 Task: Research Airbnb options in San Antonio, Paraguay from 4th December, 2023 to 10th December, 2023 for 8 adults.4 bedrooms having 8 beds and 4 bathrooms. Property type can be house. Amenities needed are: wifi, TV, free parkinig on premises, gym, breakfast. Look for 4 properties as per requirement.
Action: Mouse moved to (440, 61)
Screenshot: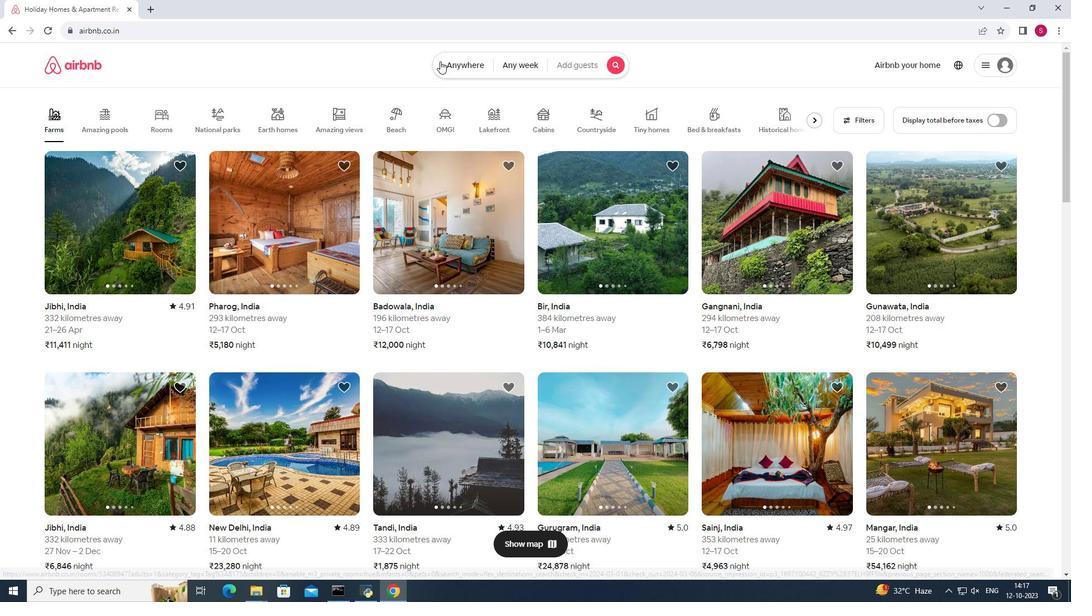 
Action: Mouse pressed left at (440, 61)
Screenshot: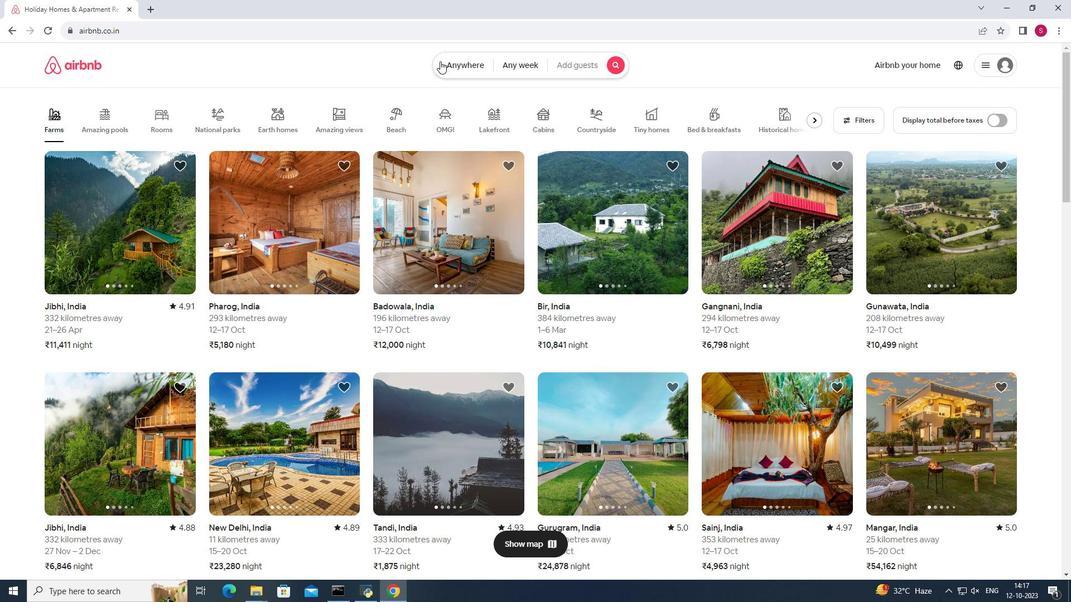 
Action: Mouse moved to (429, 101)
Screenshot: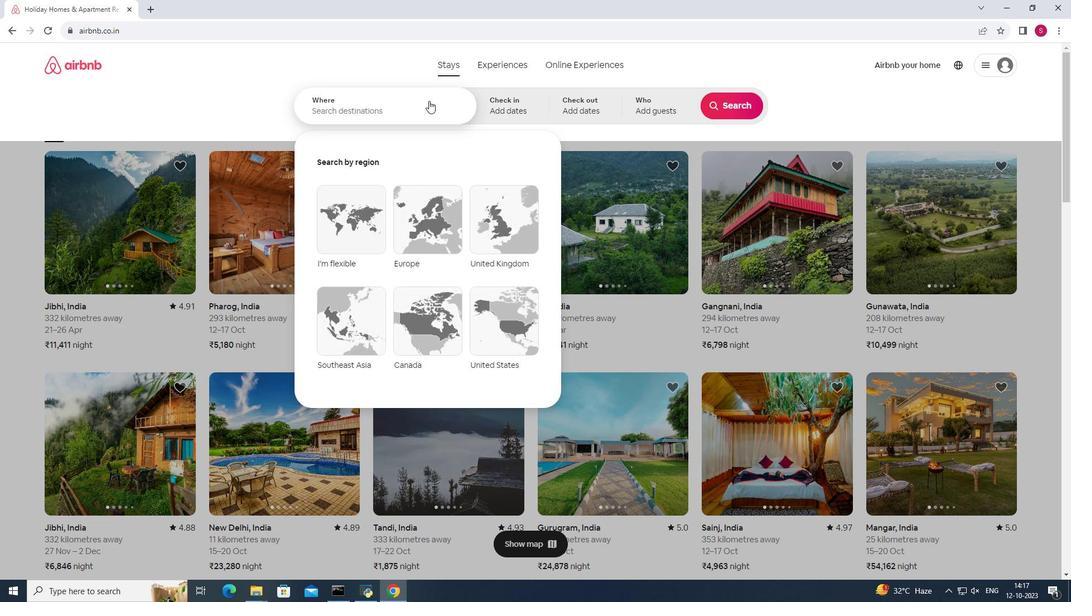 
Action: Mouse pressed left at (429, 101)
Screenshot: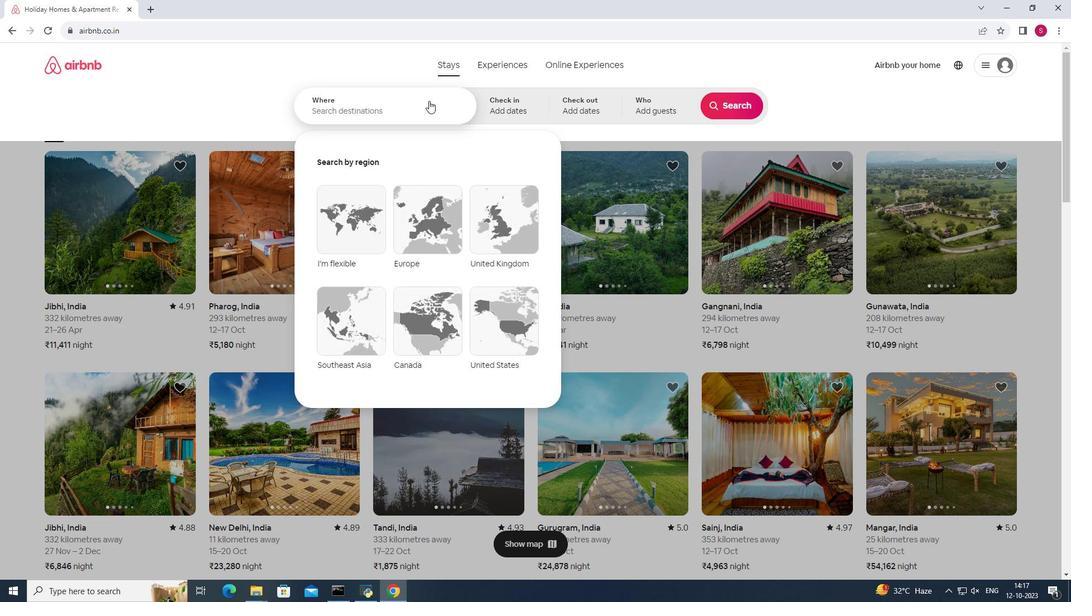 
Action: Mouse moved to (431, 102)
Screenshot: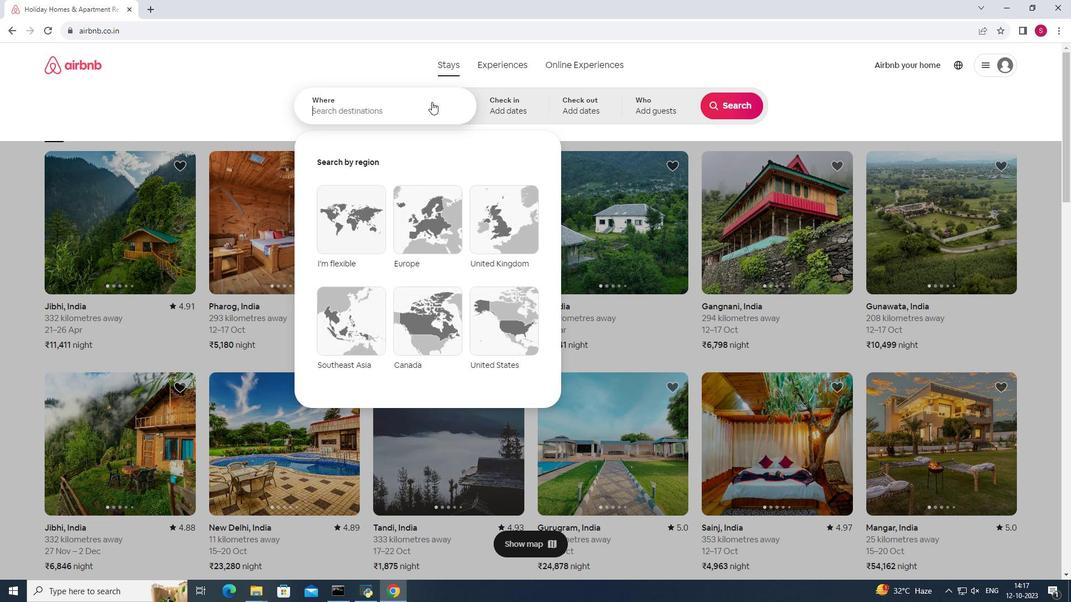 
Action: Key pressed <Key.shift><Key.shift><Key.shift>San<Key.space><Key.shift>Antonio,<Key.space><Key.shift>Paraguay
Screenshot: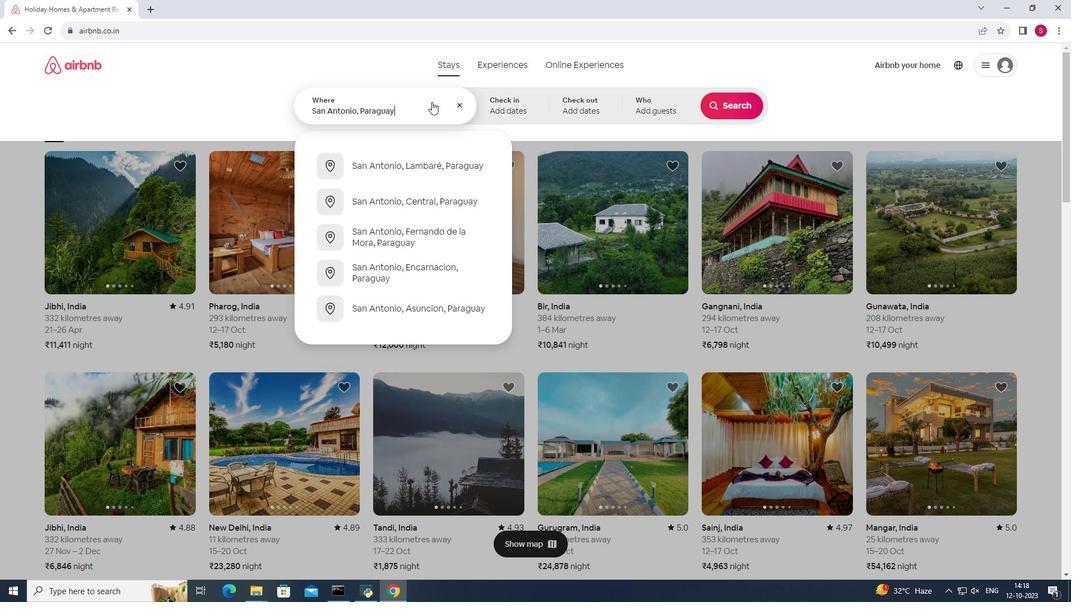 
Action: Mouse moved to (513, 100)
Screenshot: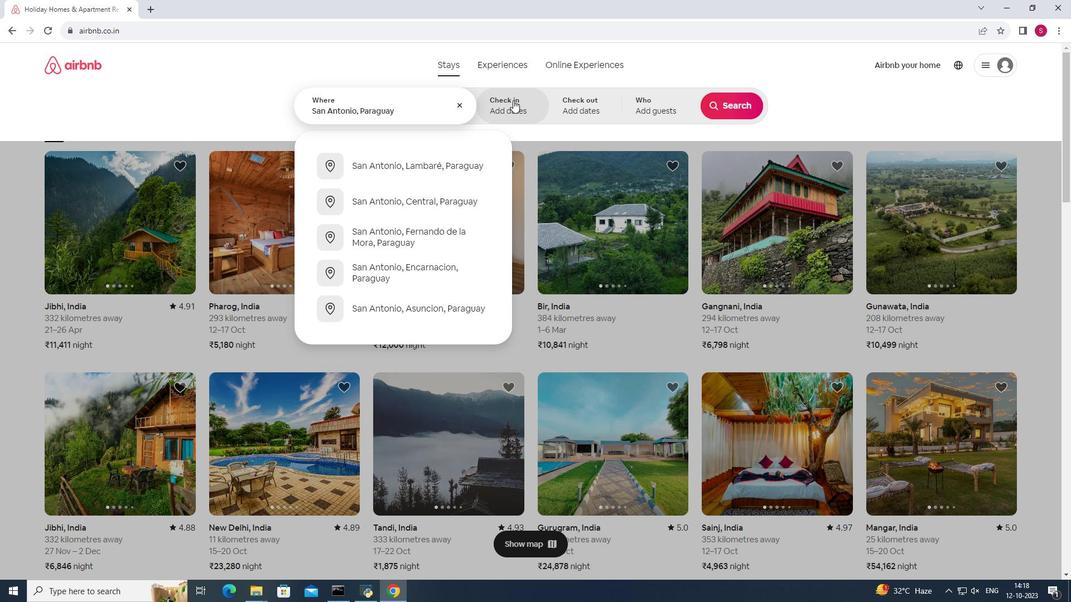 
Action: Mouse pressed left at (513, 100)
Screenshot: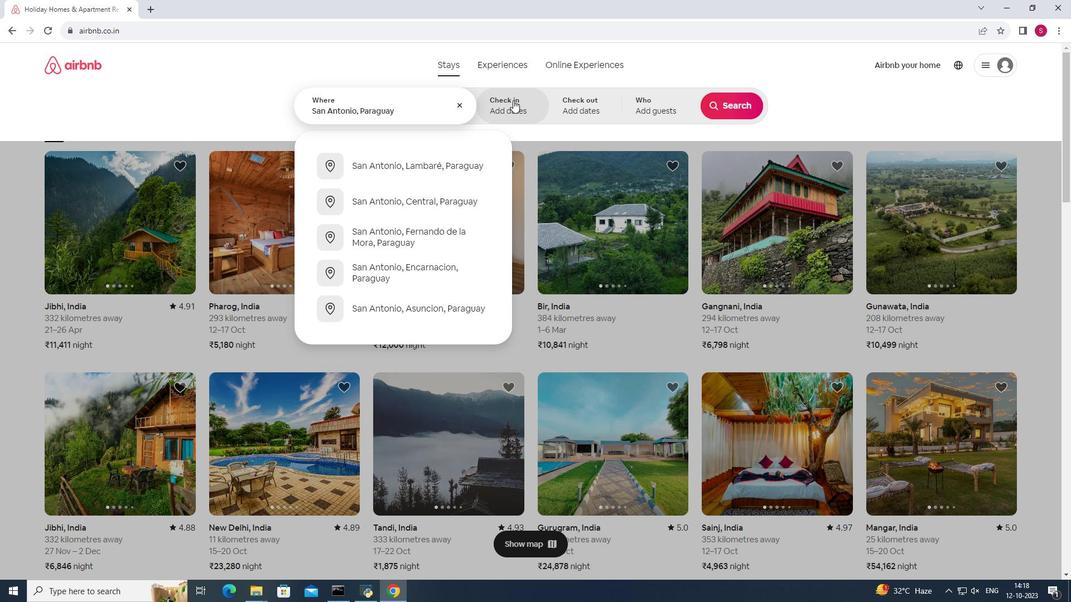 
Action: Mouse moved to (735, 198)
Screenshot: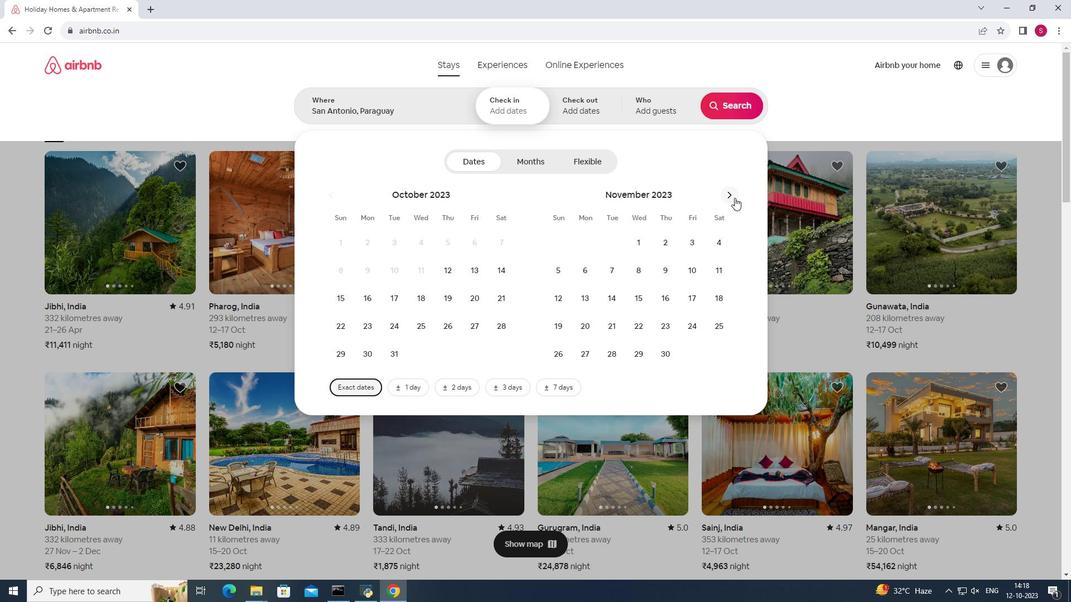 
Action: Mouse pressed left at (735, 198)
Screenshot: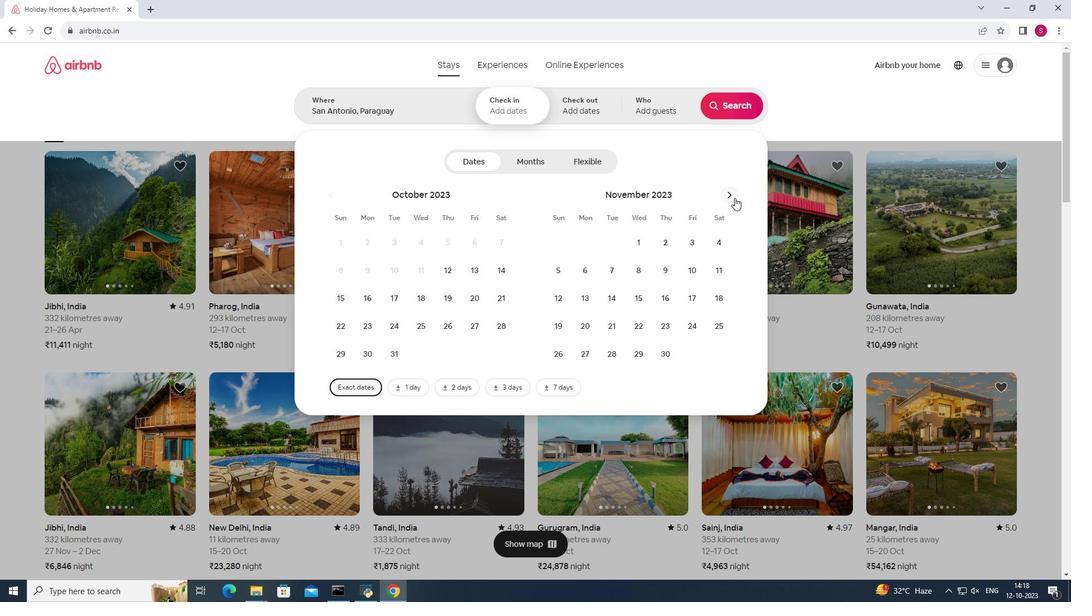 
Action: Mouse moved to (589, 277)
Screenshot: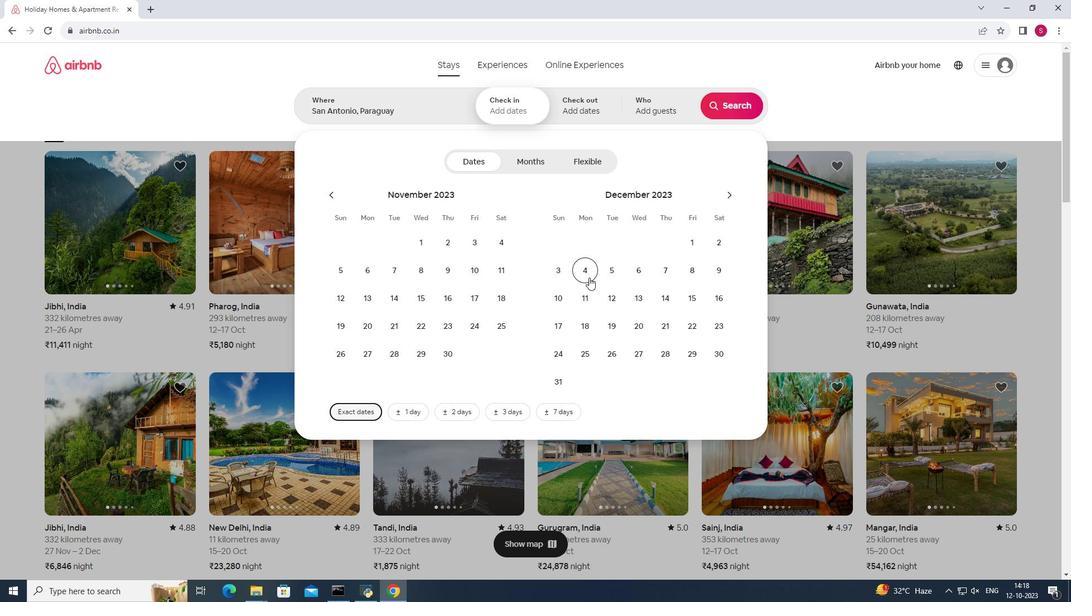 
Action: Mouse pressed left at (589, 277)
Screenshot: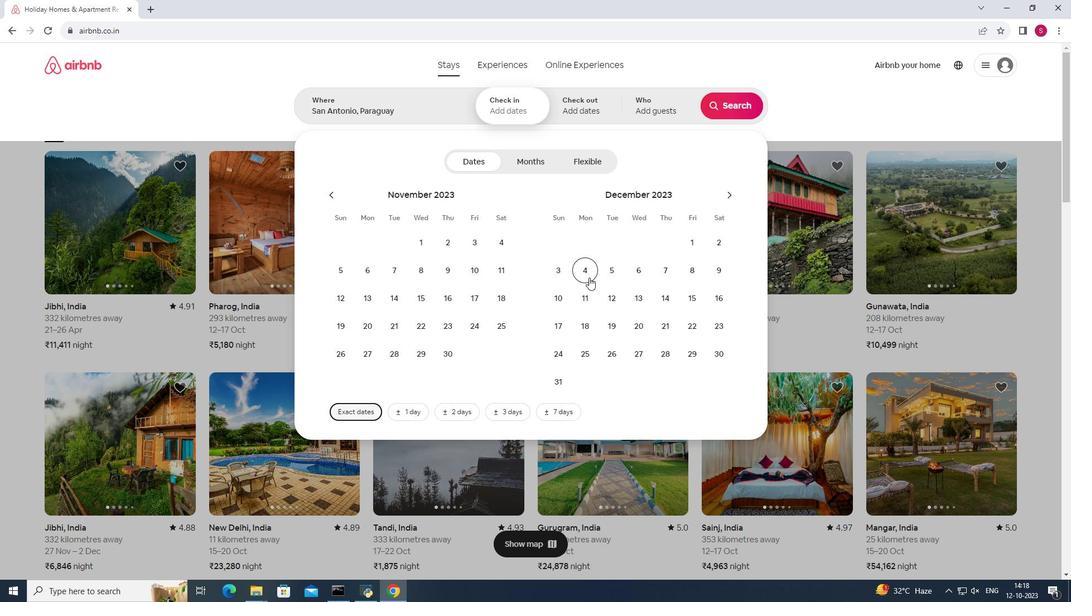 
Action: Mouse moved to (564, 305)
Screenshot: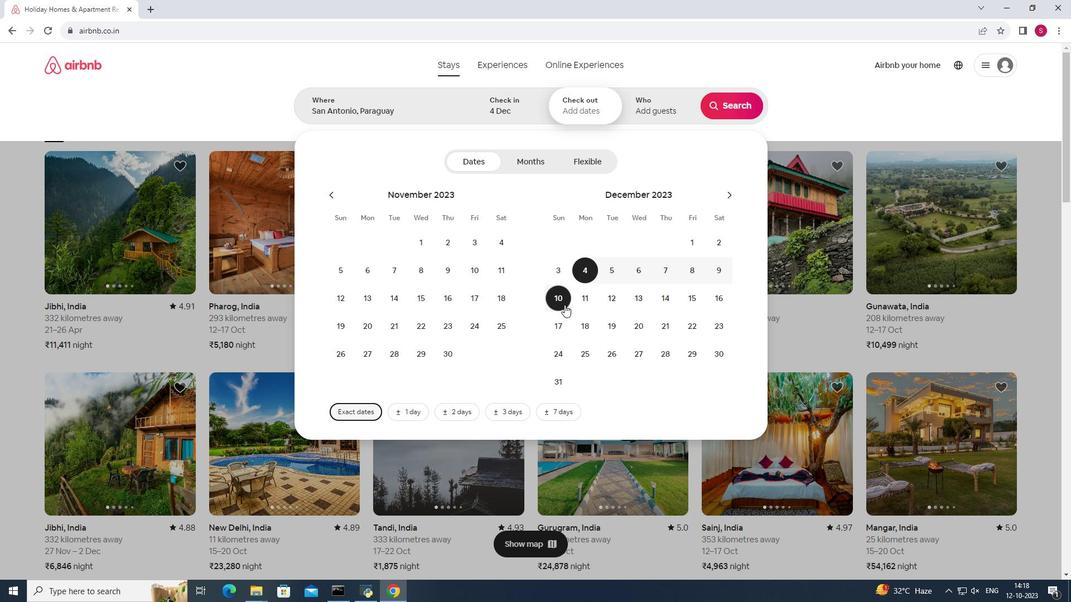 
Action: Mouse pressed left at (564, 305)
Screenshot: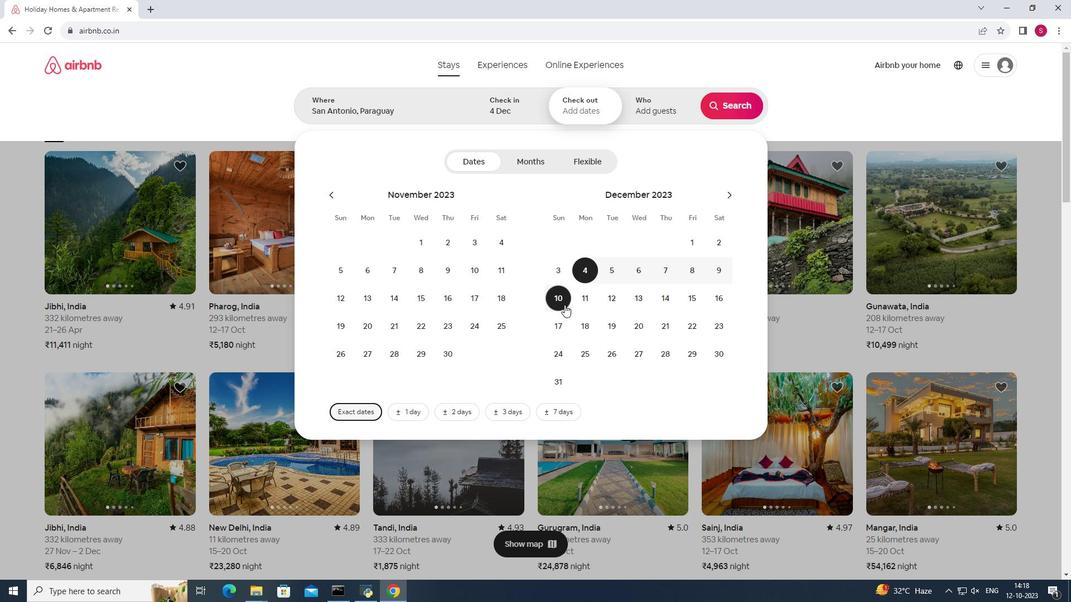 
Action: Mouse moved to (651, 102)
Screenshot: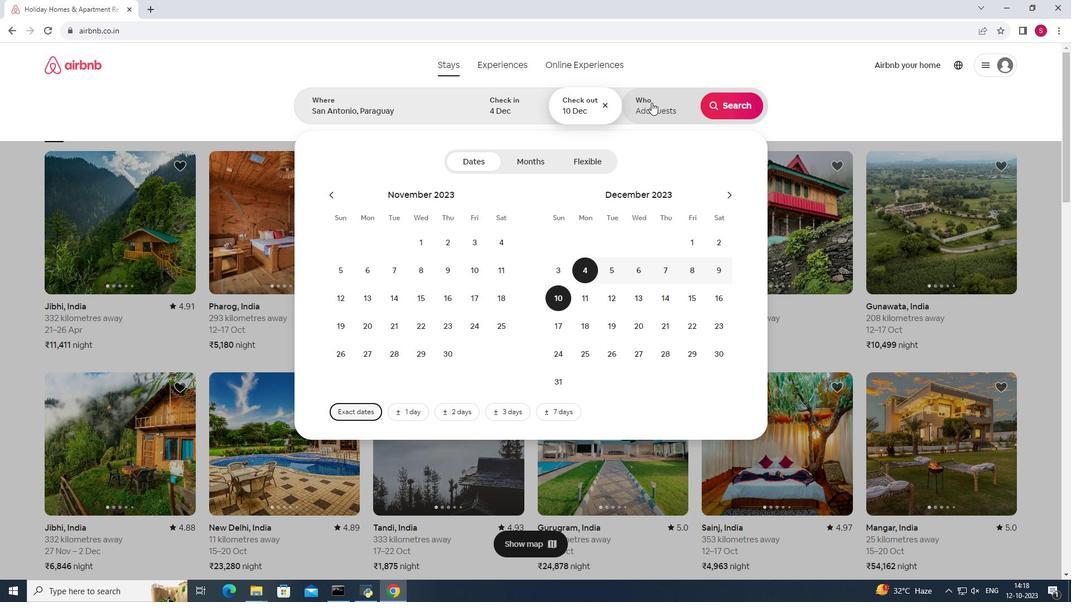 
Action: Mouse pressed left at (651, 102)
Screenshot: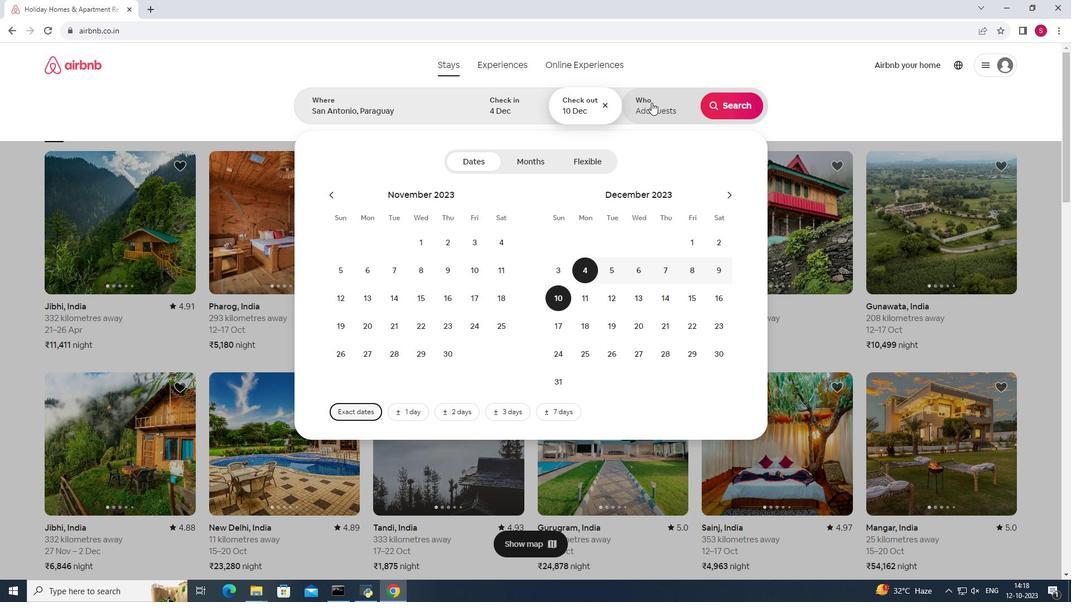 
Action: Mouse moved to (736, 164)
Screenshot: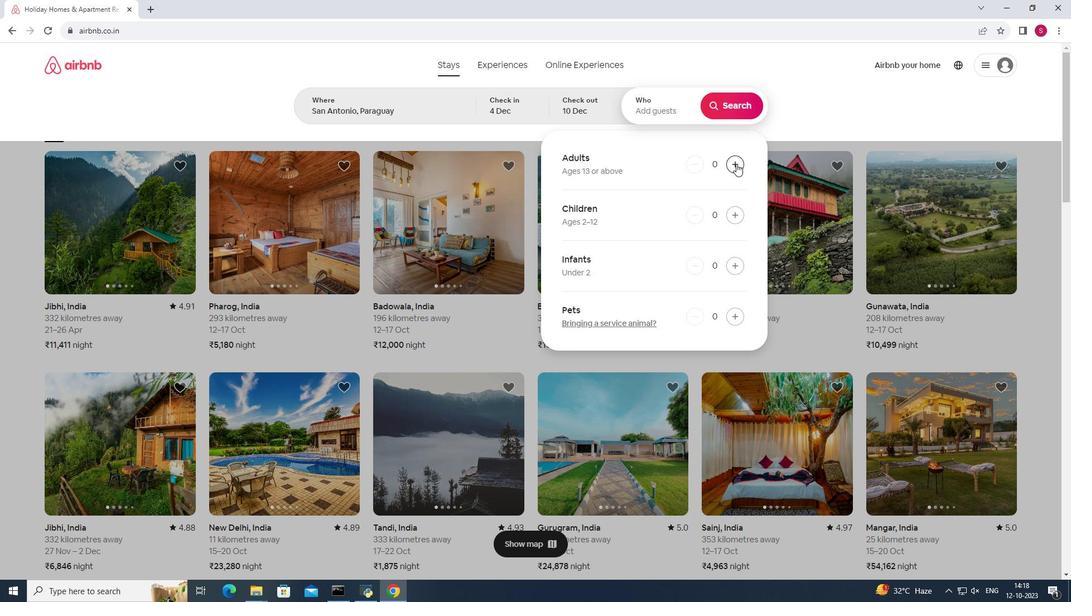 
Action: Mouse pressed left at (736, 164)
Screenshot: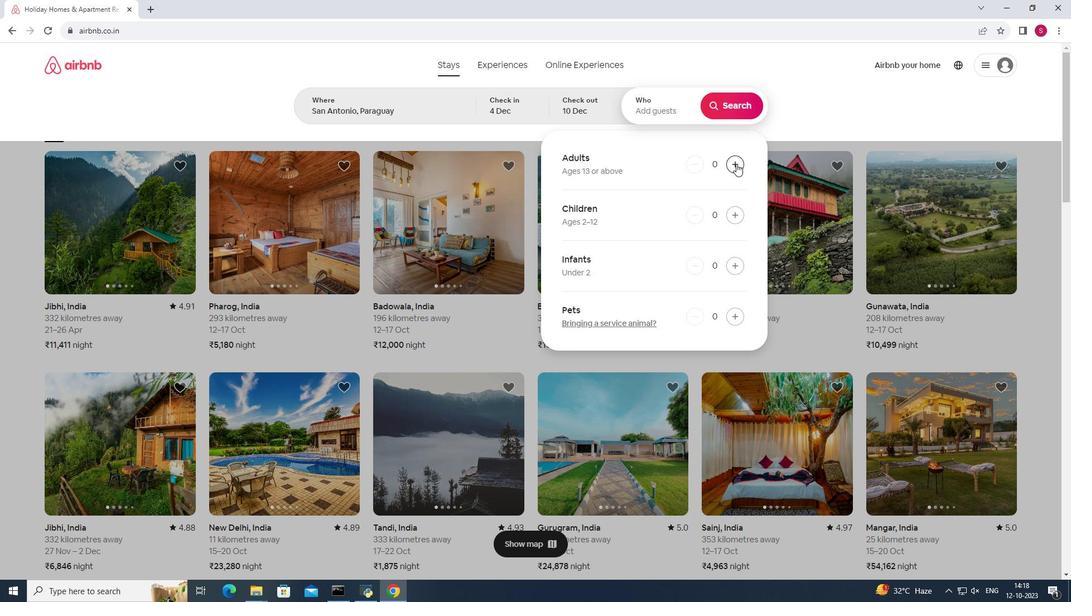 
Action: Mouse pressed left at (736, 164)
Screenshot: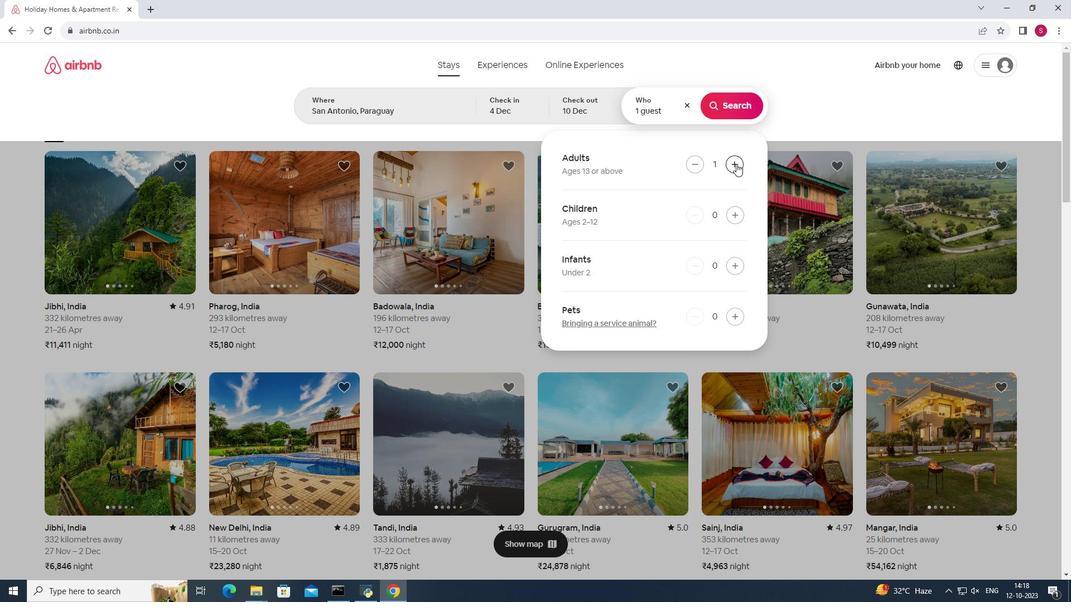
Action: Mouse pressed left at (736, 164)
Screenshot: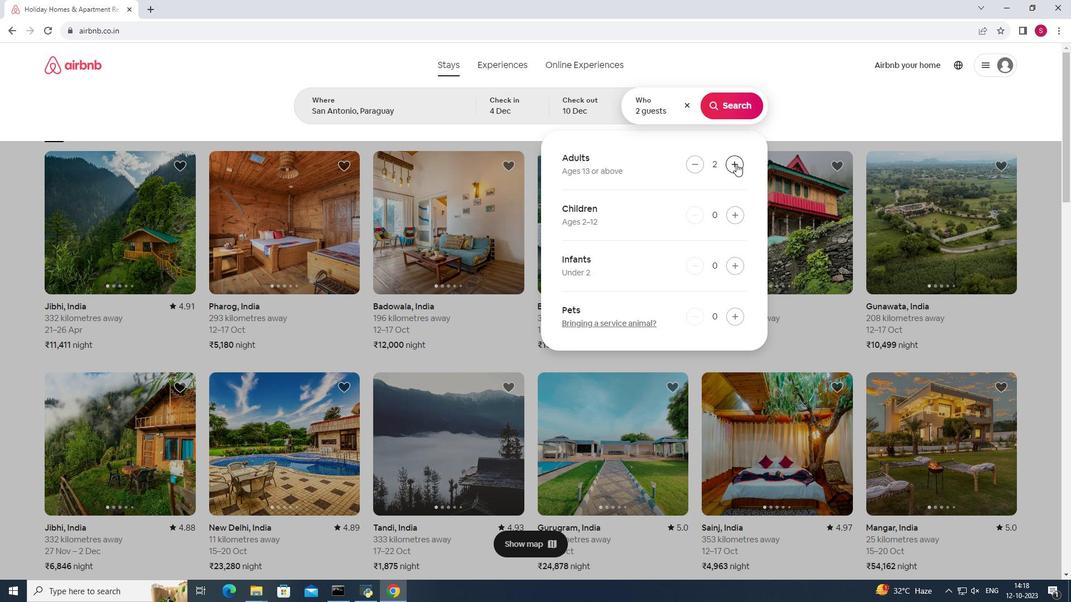
Action: Mouse pressed left at (736, 164)
Screenshot: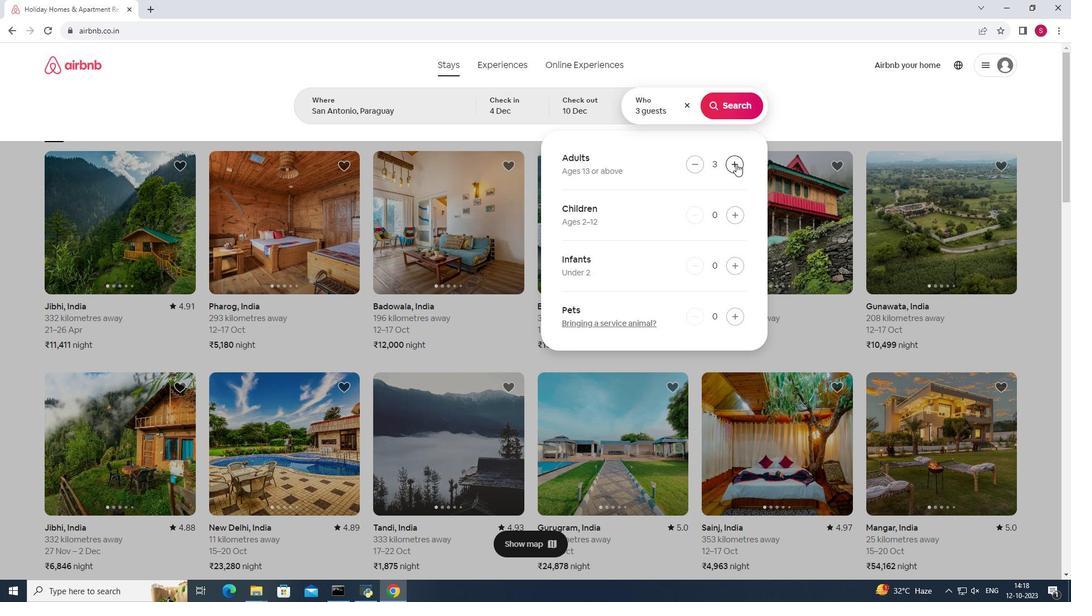 
Action: Mouse pressed left at (736, 164)
Screenshot: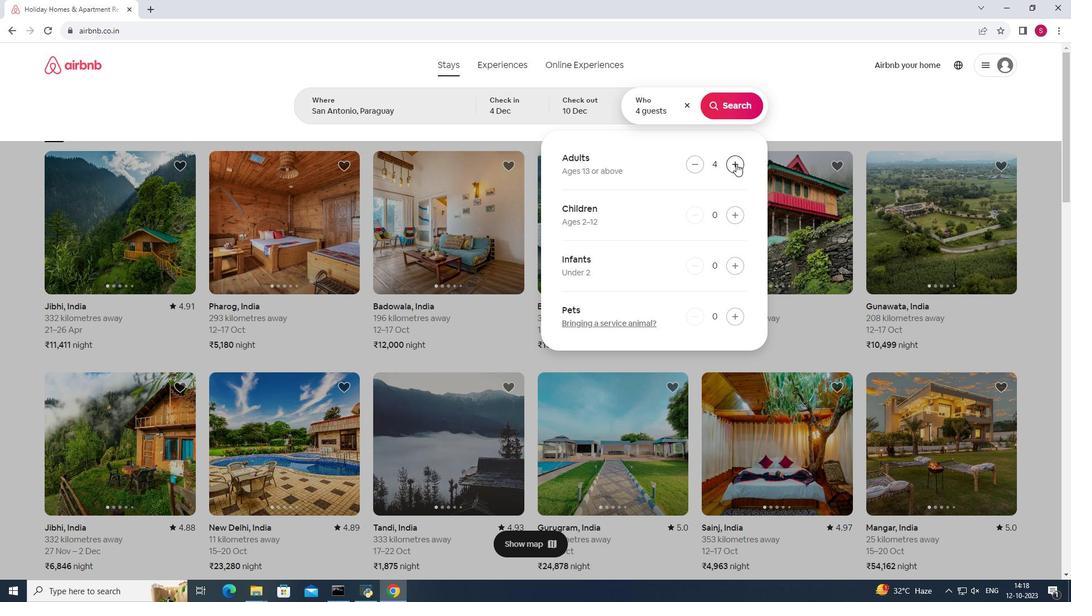 
Action: Mouse pressed left at (736, 164)
Screenshot: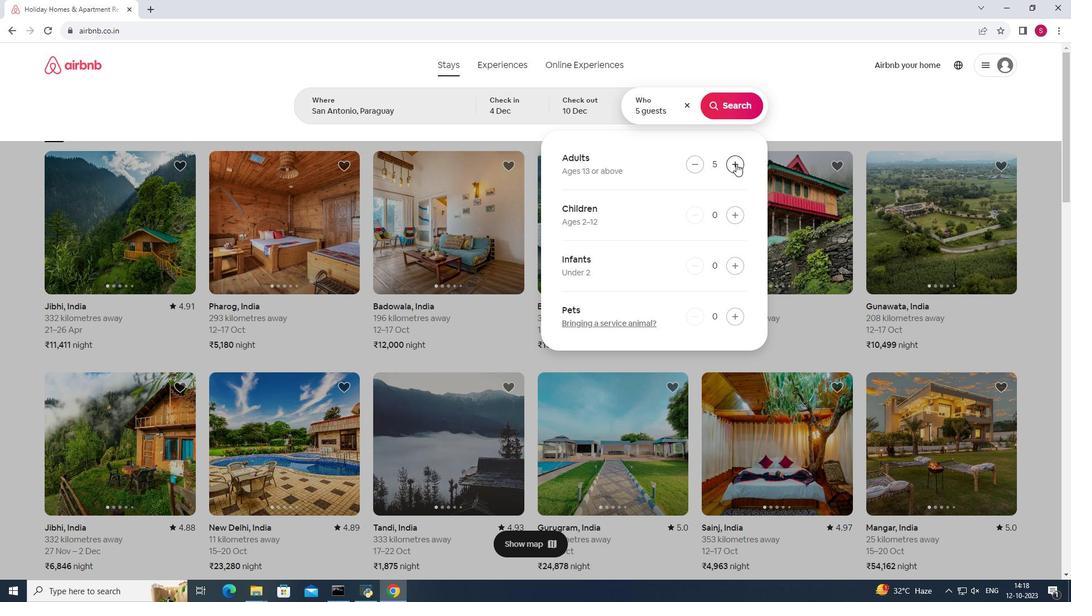 
Action: Mouse pressed left at (736, 164)
Screenshot: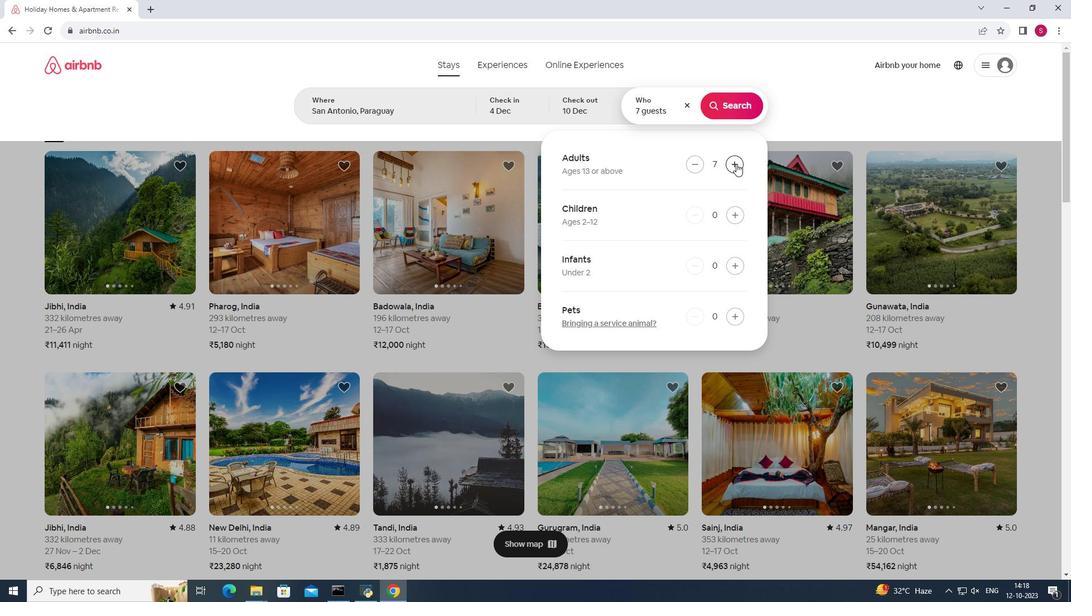 
Action: Mouse pressed left at (736, 164)
Screenshot: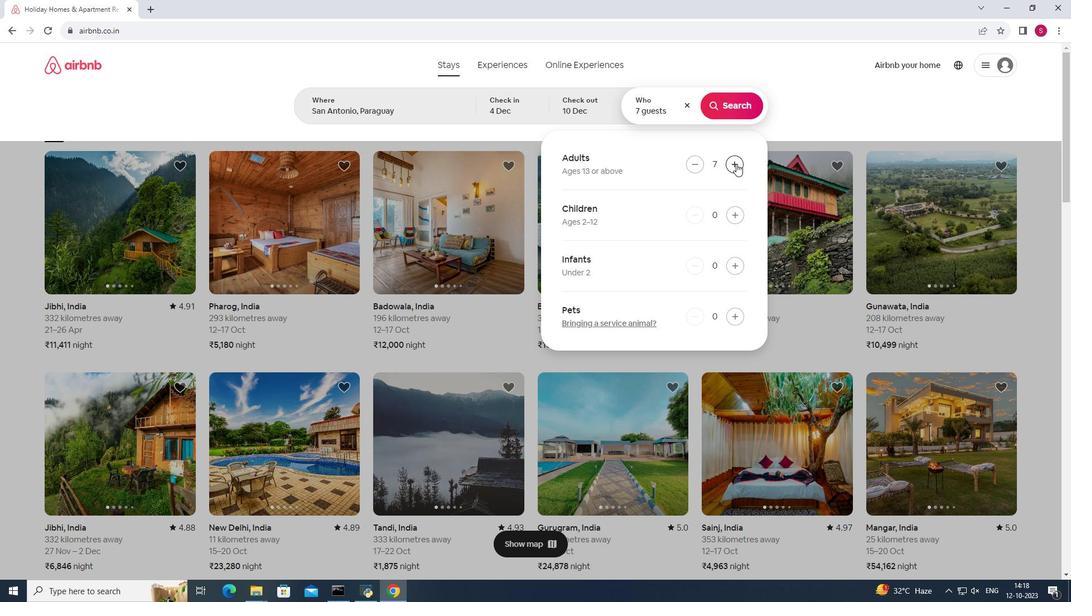
Action: Mouse moved to (727, 107)
Screenshot: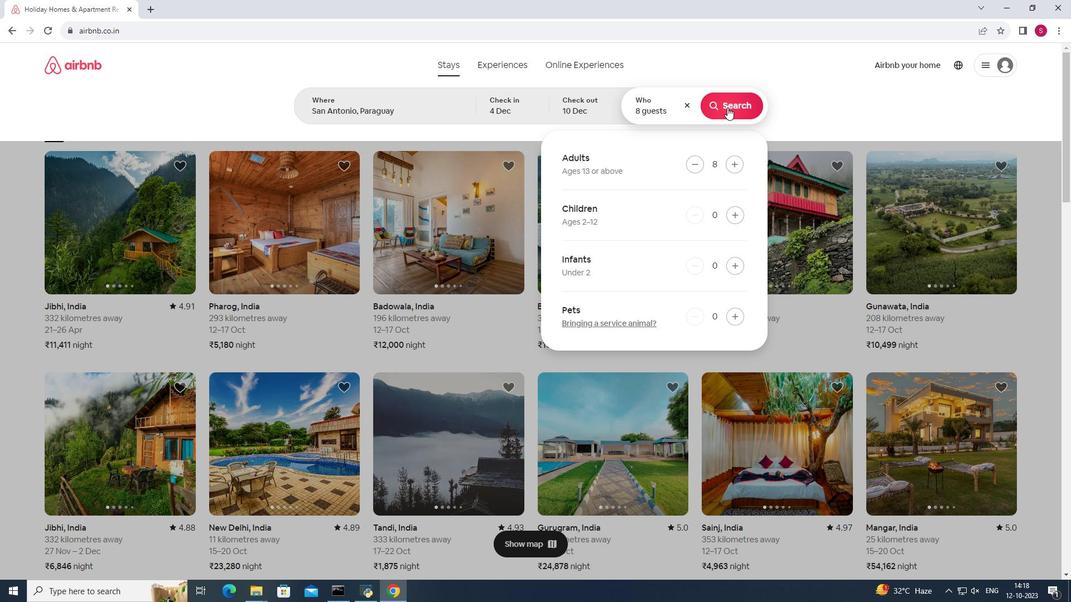 
Action: Mouse pressed left at (727, 107)
Screenshot: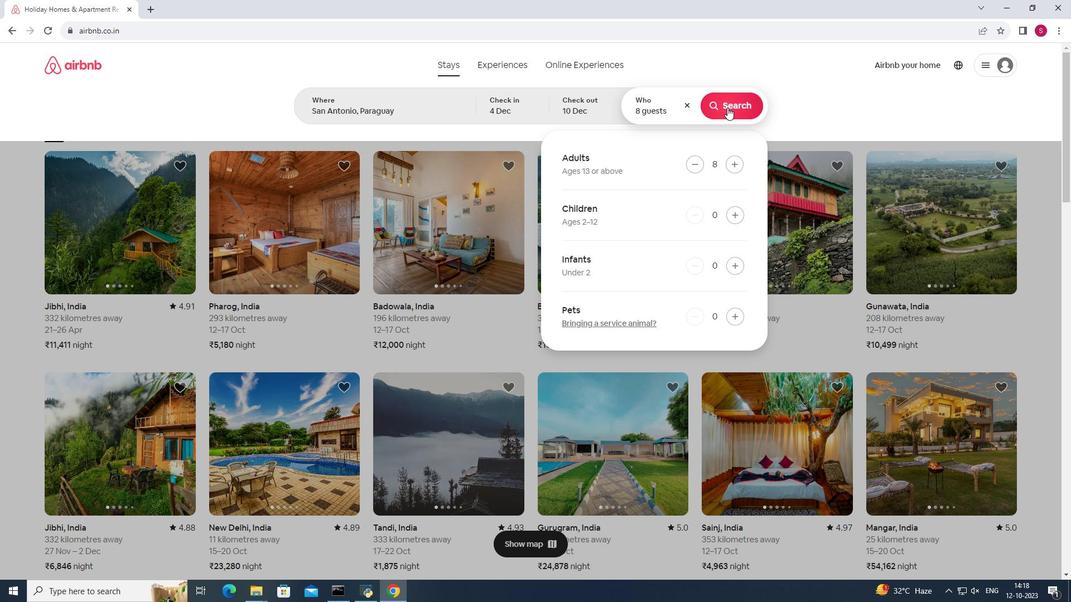 
Action: Mouse moved to (903, 111)
Screenshot: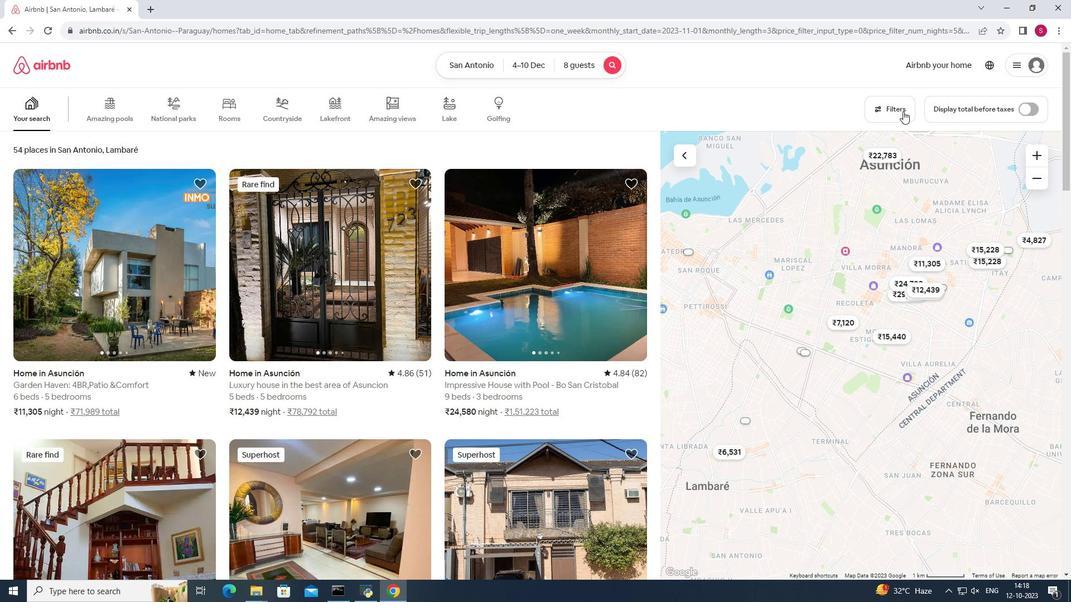 
Action: Mouse pressed left at (903, 111)
Screenshot: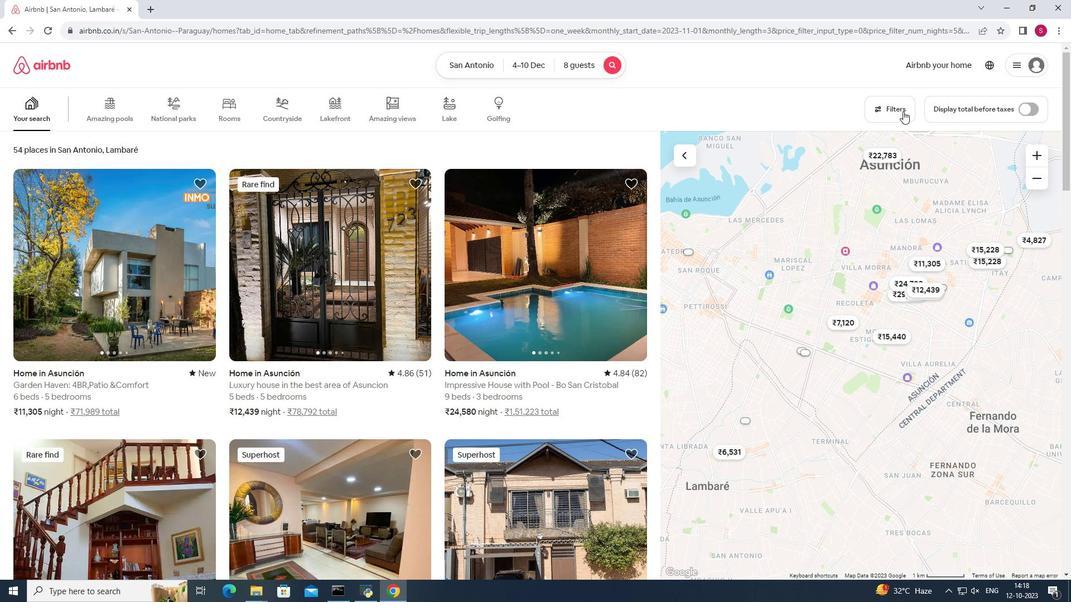 
Action: Mouse moved to (610, 250)
Screenshot: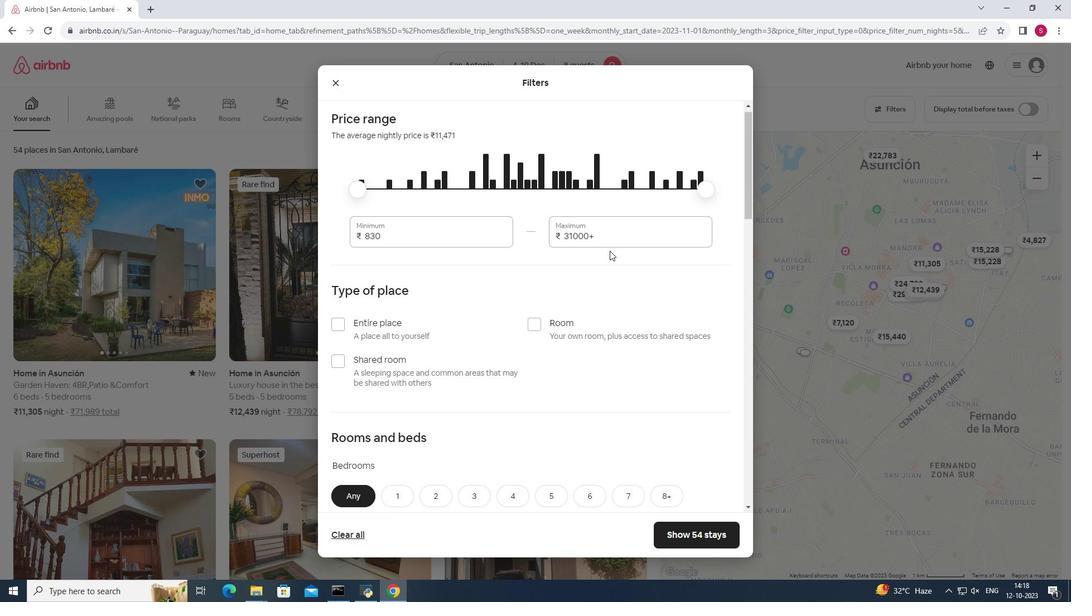 
Action: Mouse scrolled (610, 250) with delta (0, 0)
Screenshot: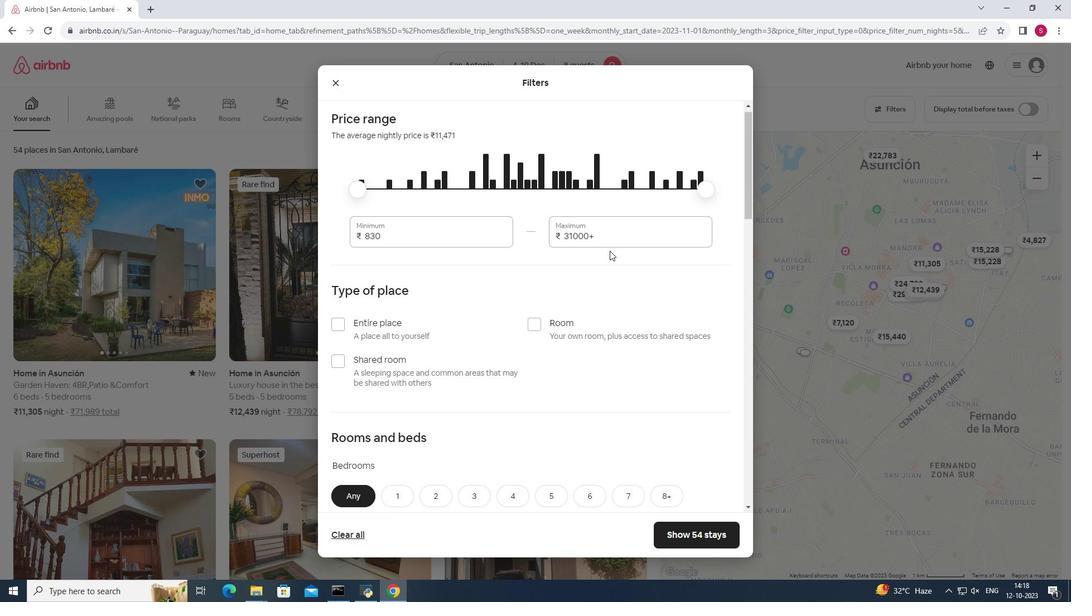 
Action: Mouse moved to (610, 251)
Screenshot: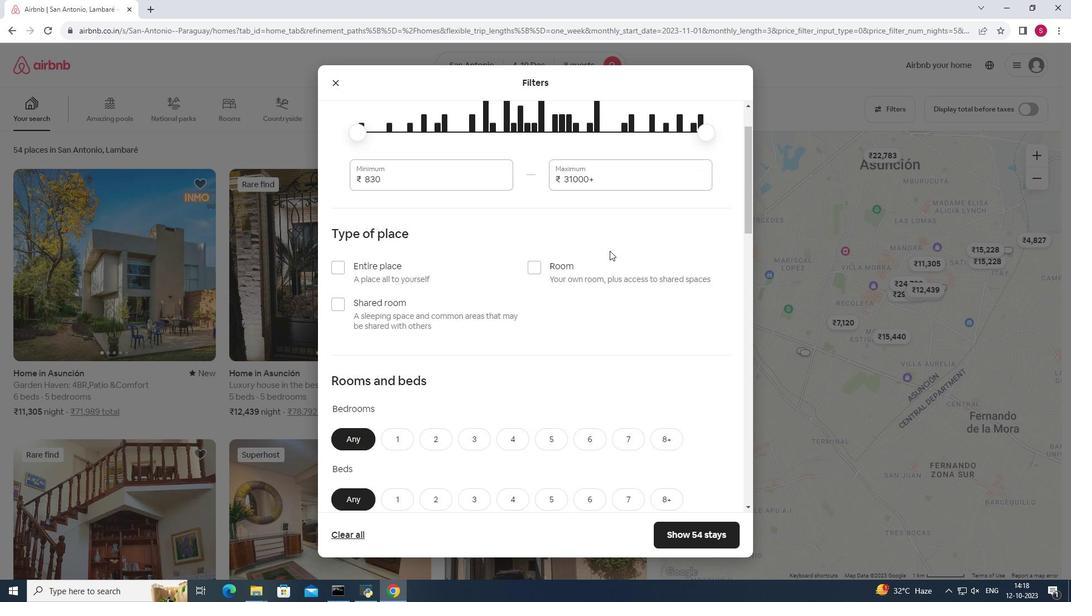 
Action: Mouse scrolled (610, 250) with delta (0, 0)
Screenshot: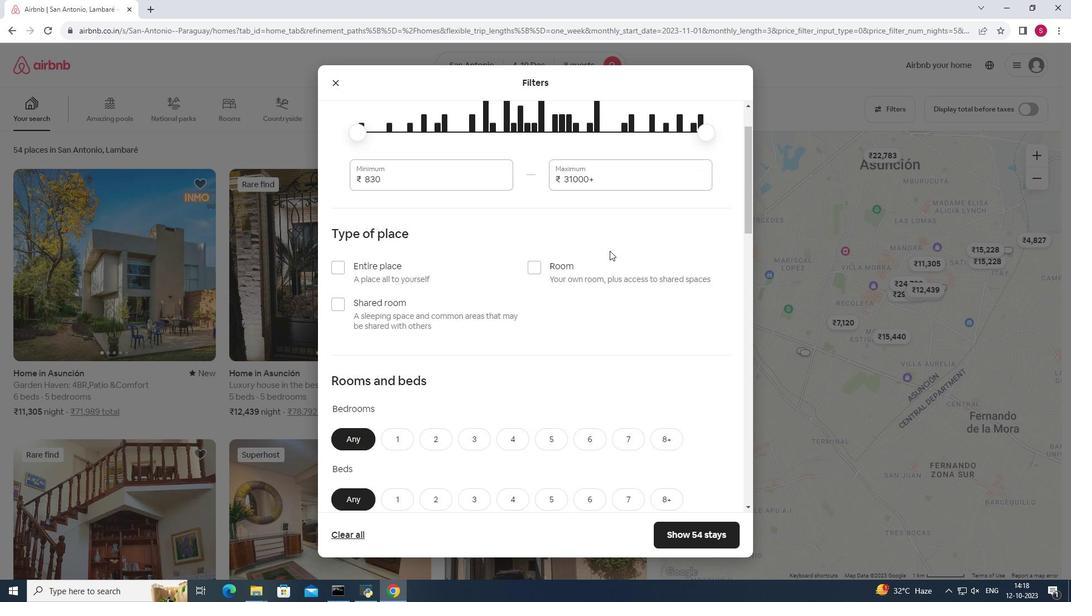 
Action: Mouse moved to (610, 251)
Screenshot: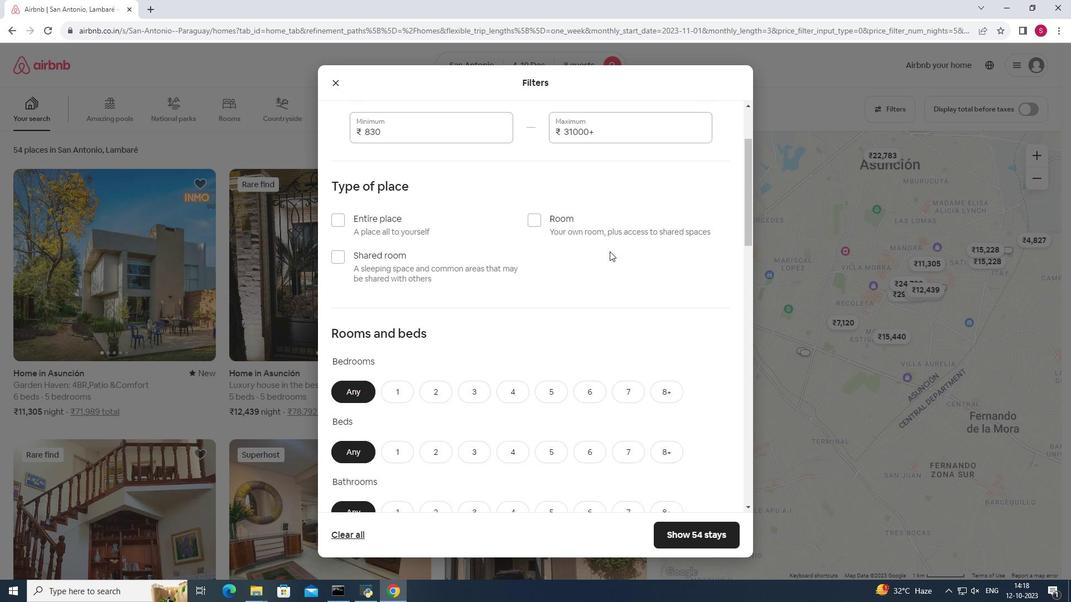 
Action: Mouse scrolled (610, 251) with delta (0, 0)
Screenshot: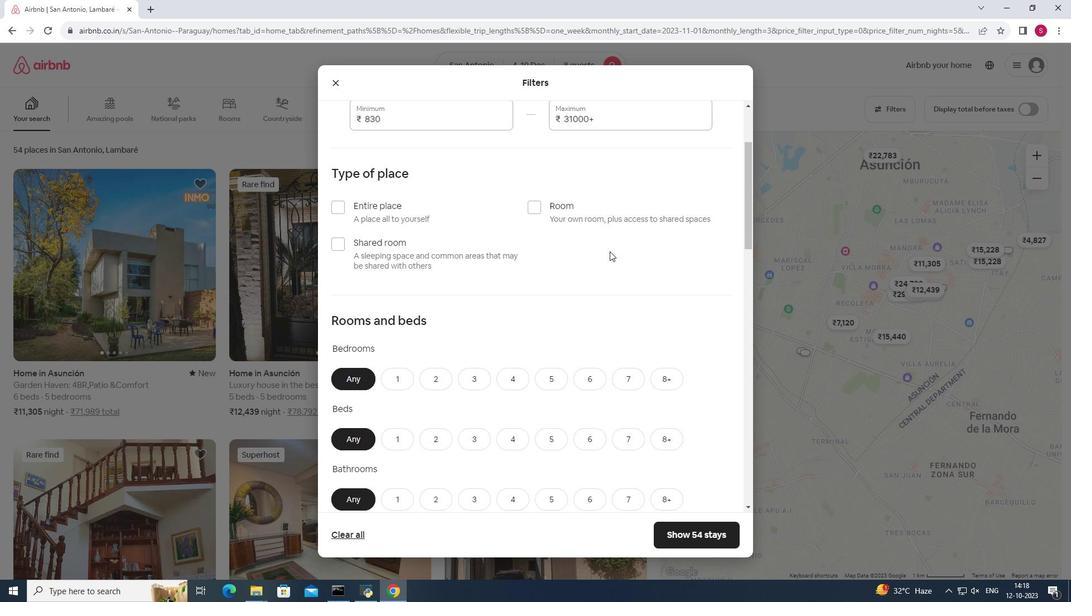 
Action: Mouse moved to (610, 251)
Screenshot: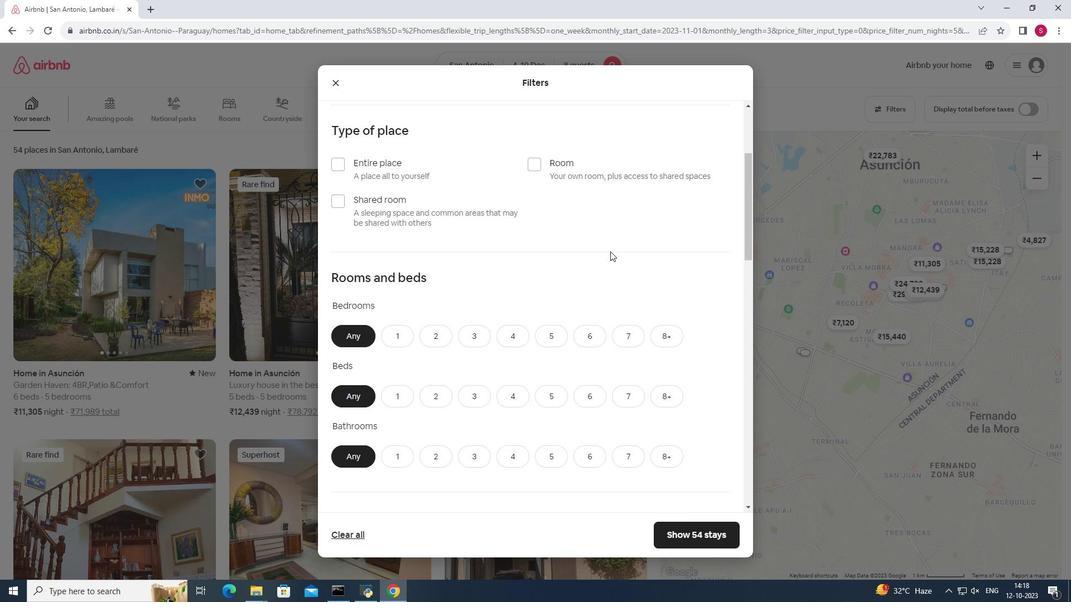 
Action: Mouse scrolled (610, 251) with delta (0, 0)
Screenshot: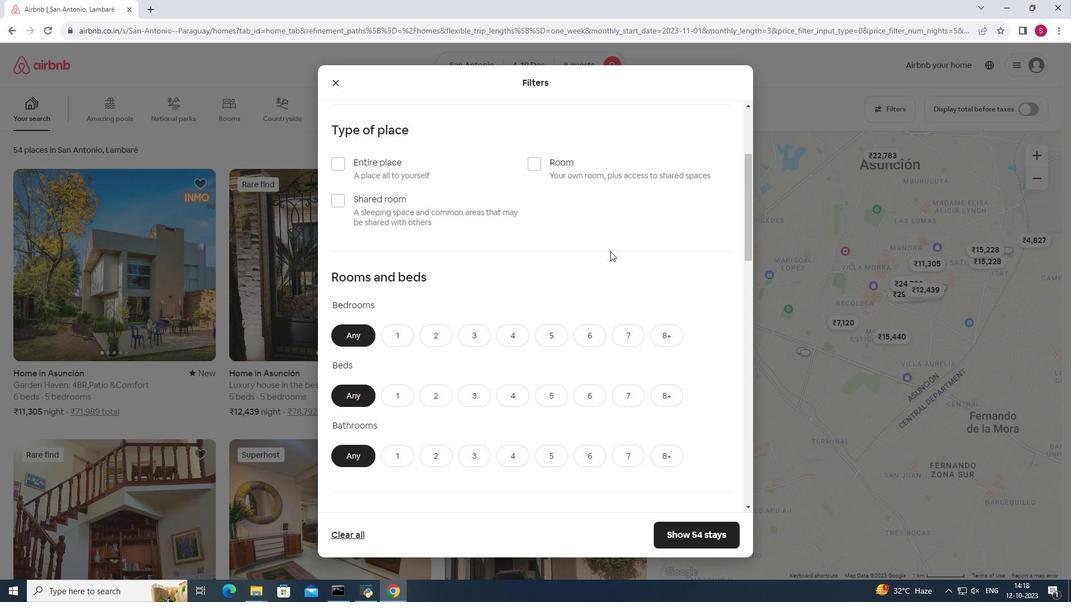 
Action: Mouse moved to (519, 281)
Screenshot: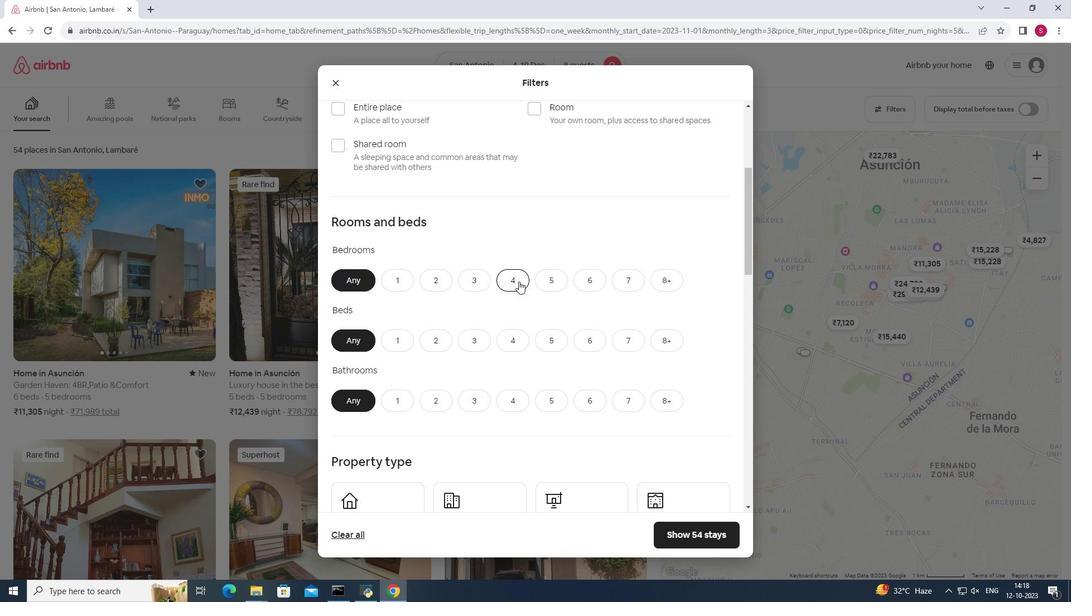 
Action: Mouse pressed left at (519, 281)
Screenshot: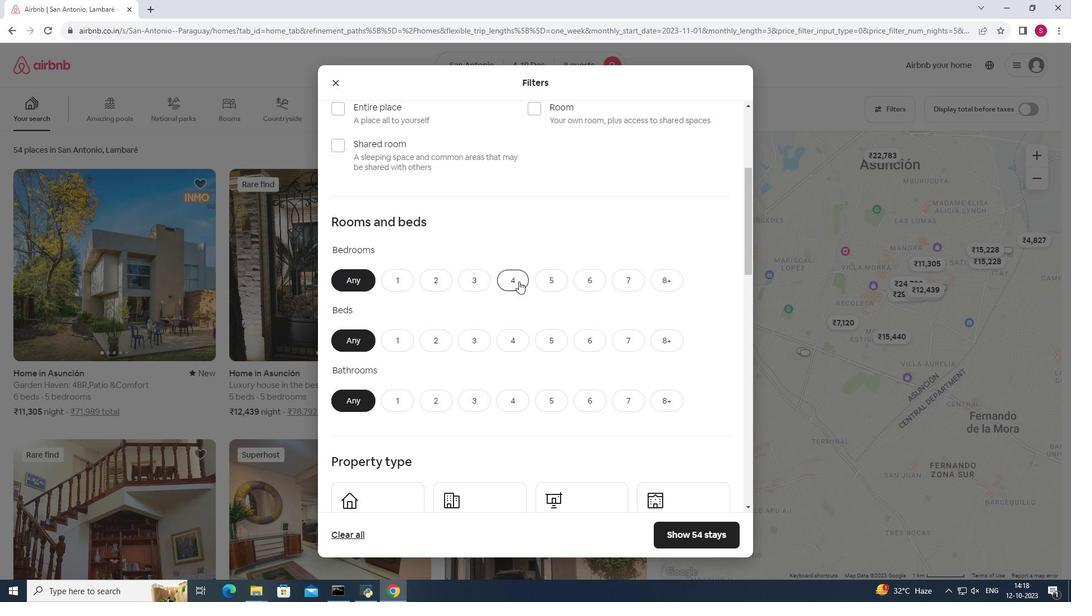 
Action: Mouse moved to (540, 313)
Screenshot: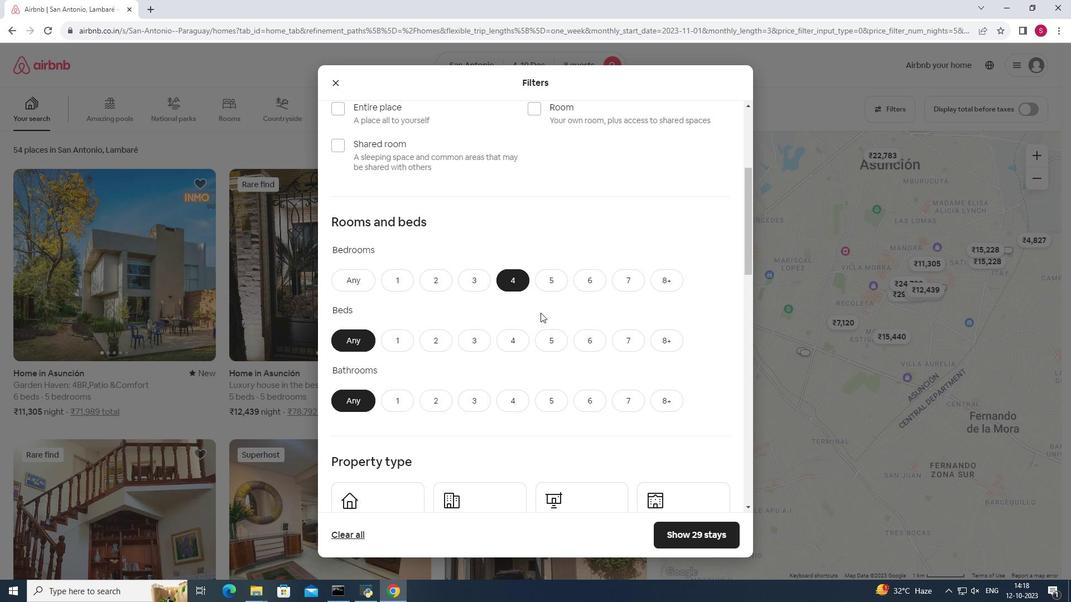 
Action: Mouse scrolled (540, 312) with delta (0, 0)
Screenshot: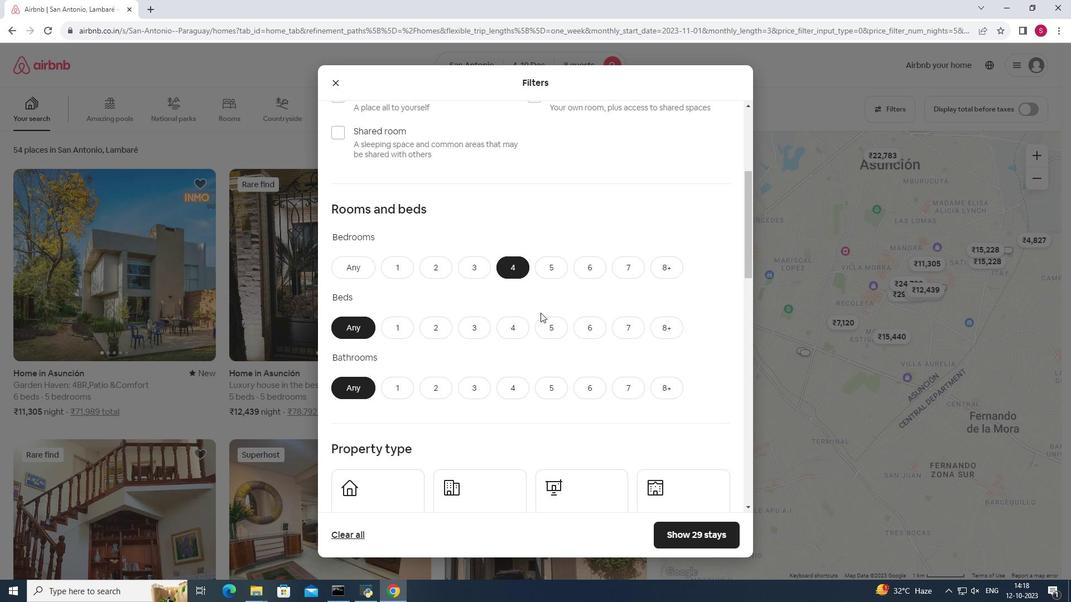 
Action: Mouse moved to (526, 318)
Screenshot: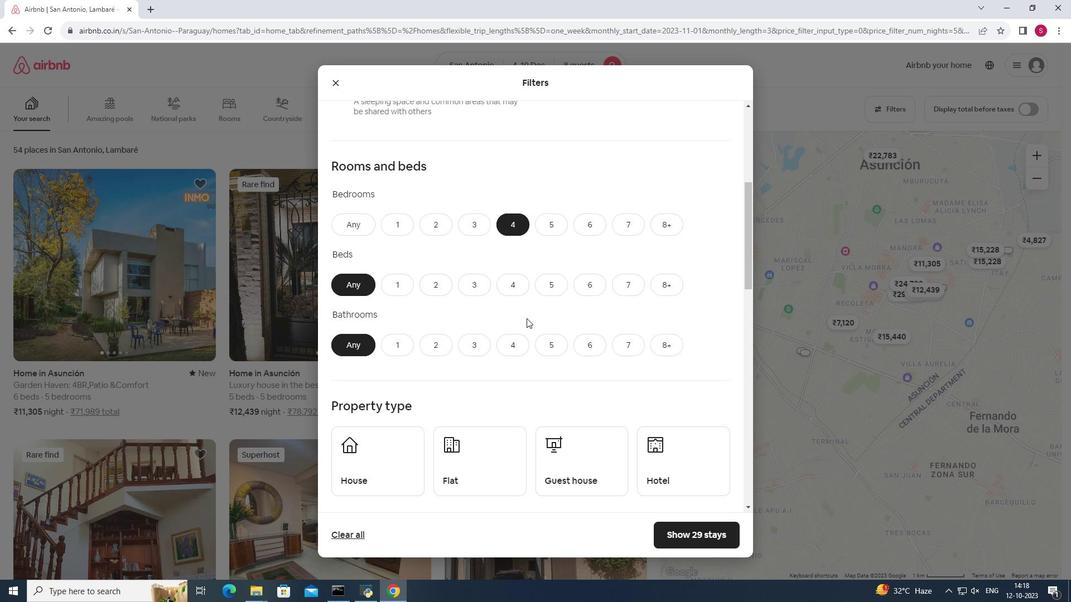 
Action: Mouse scrolled (526, 318) with delta (0, 0)
Screenshot: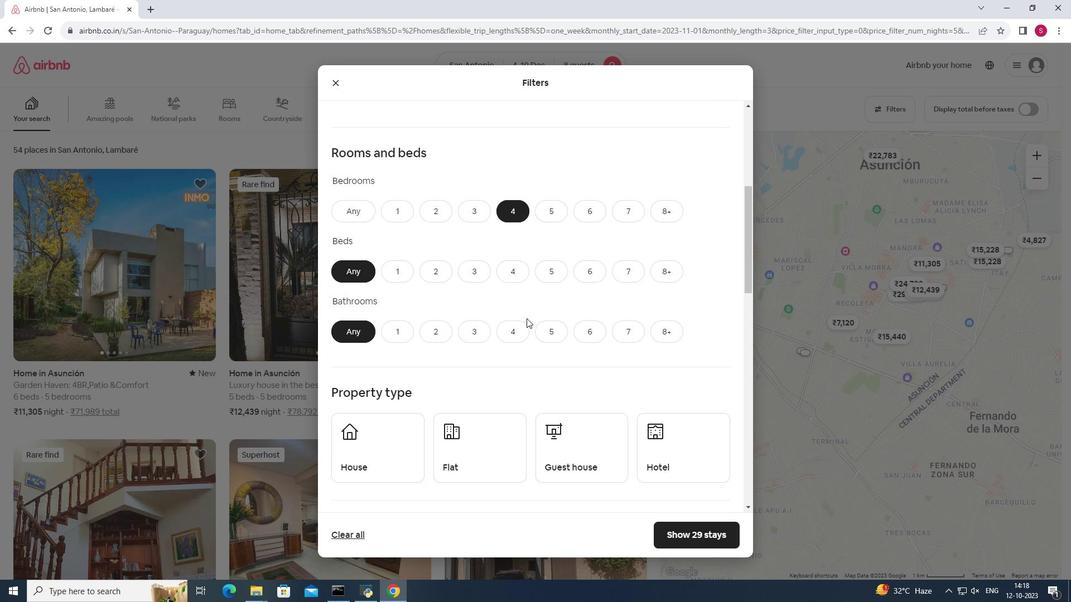 
Action: Mouse moved to (670, 234)
Screenshot: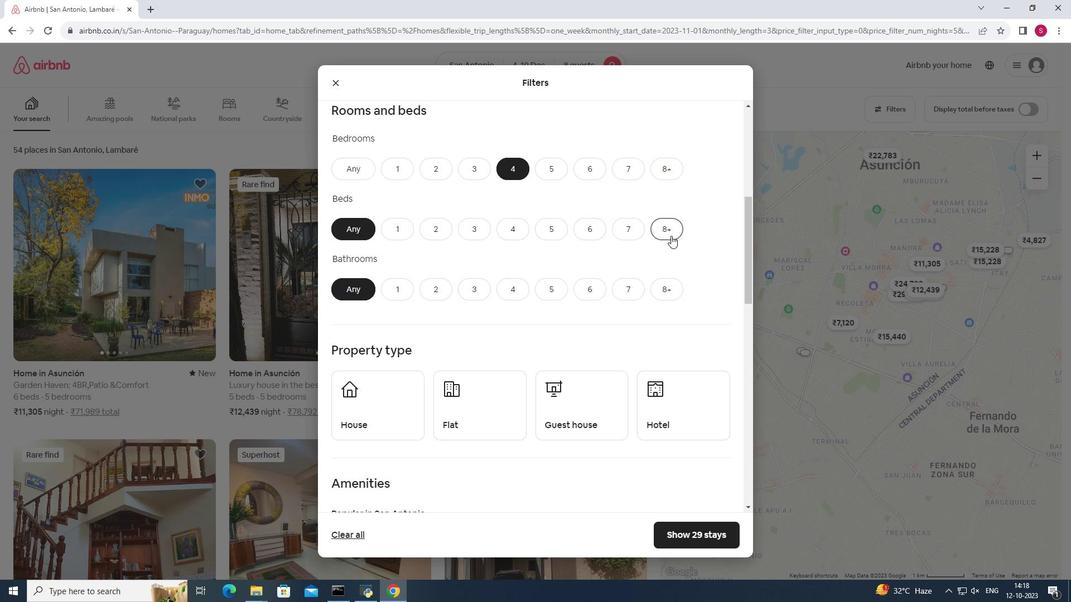 
Action: Mouse pressed left at (670, 234)
Screenshot: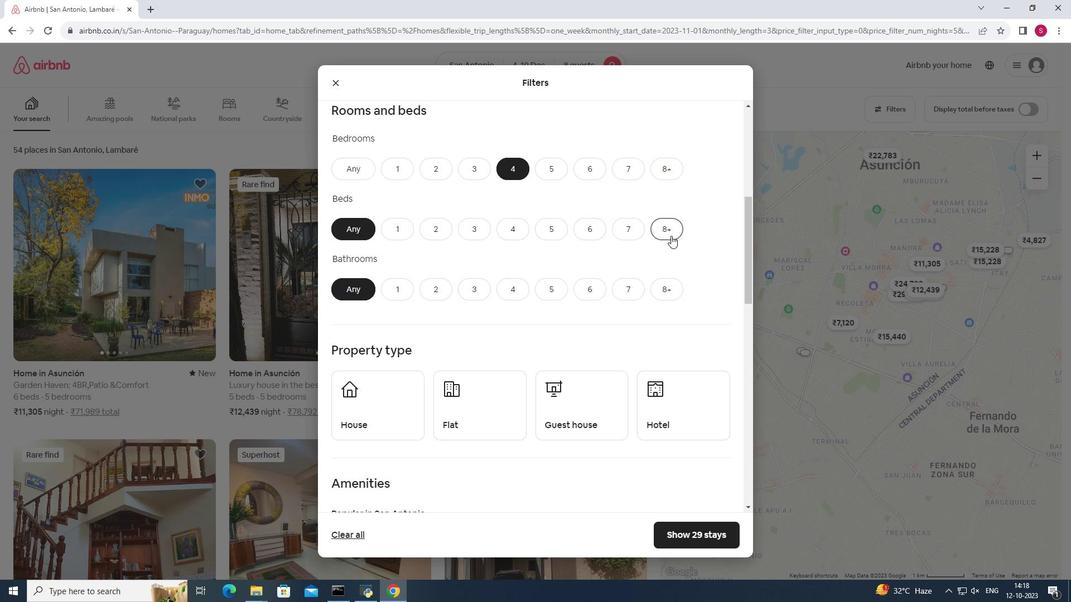 
Action: Mouse moved to (522, 287)
Screenshot: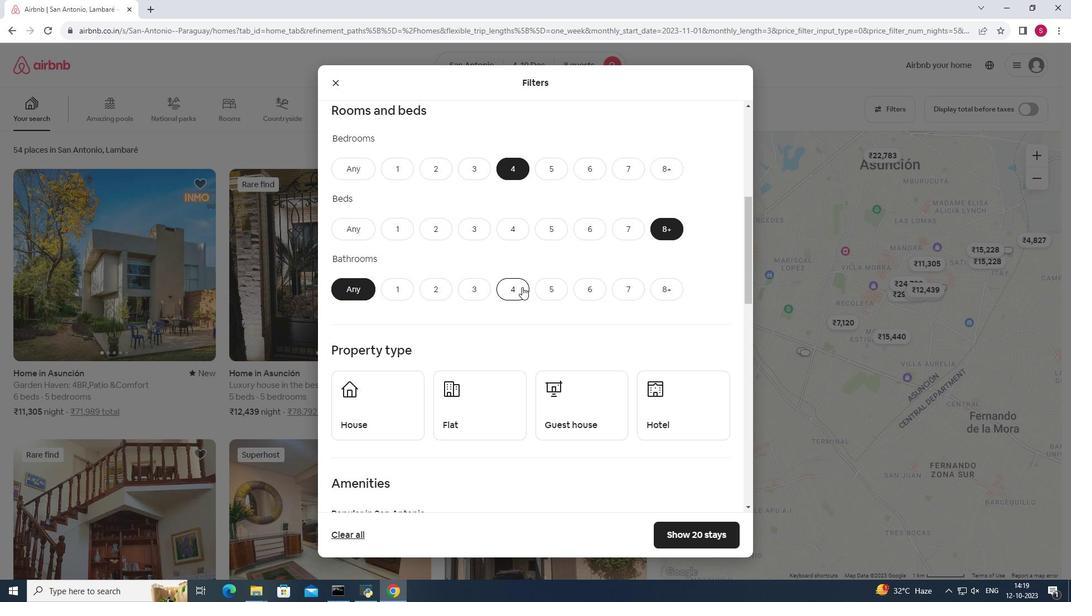 
Action: Mouse pressed left at (522, 287)
Screenshot: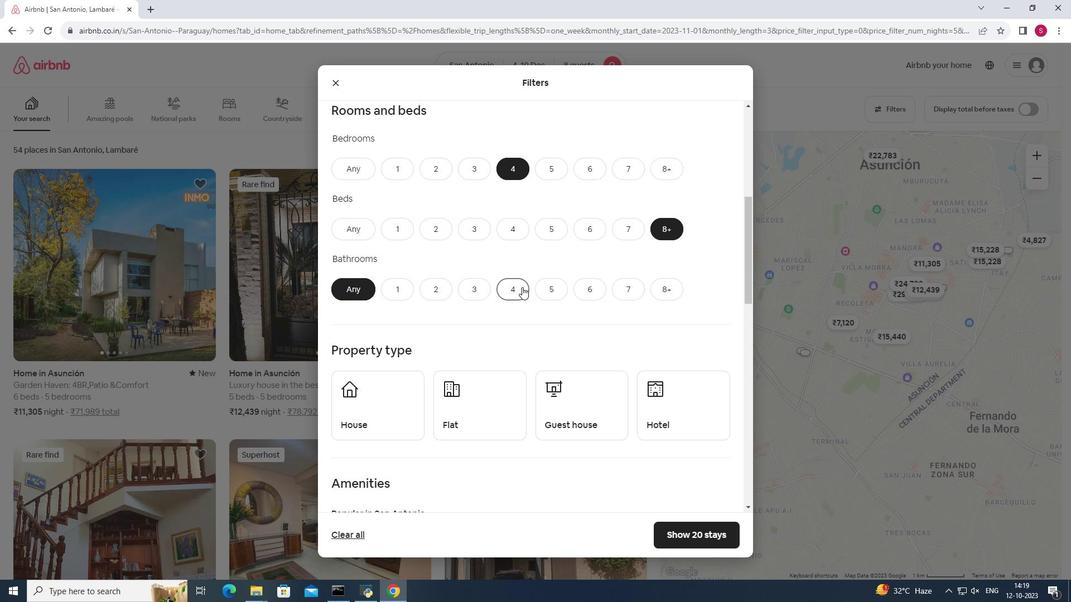 
Action: Mouse moved to (383, 415)
Screenshot: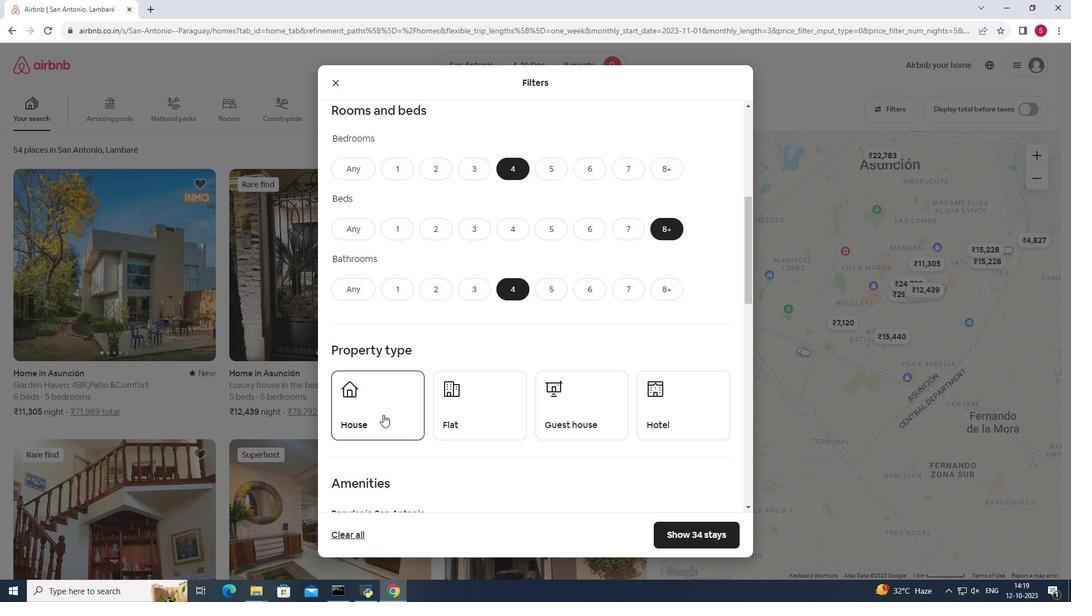 
Action: Mouse pressed left at (383, 415)
Screenshot: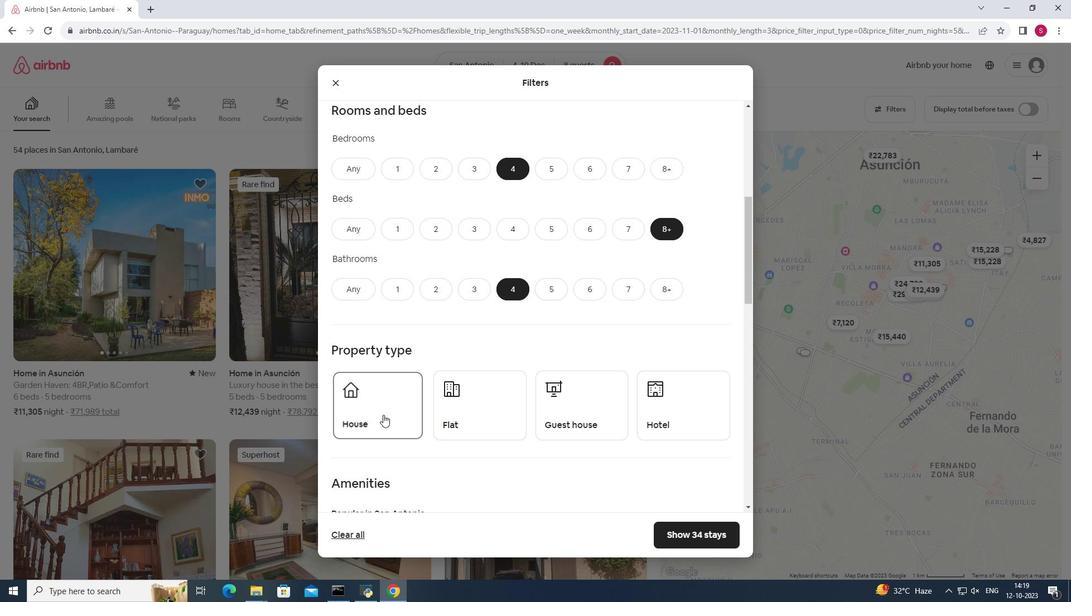 
Action: Mouse moved to (595, 334)
Screenshot: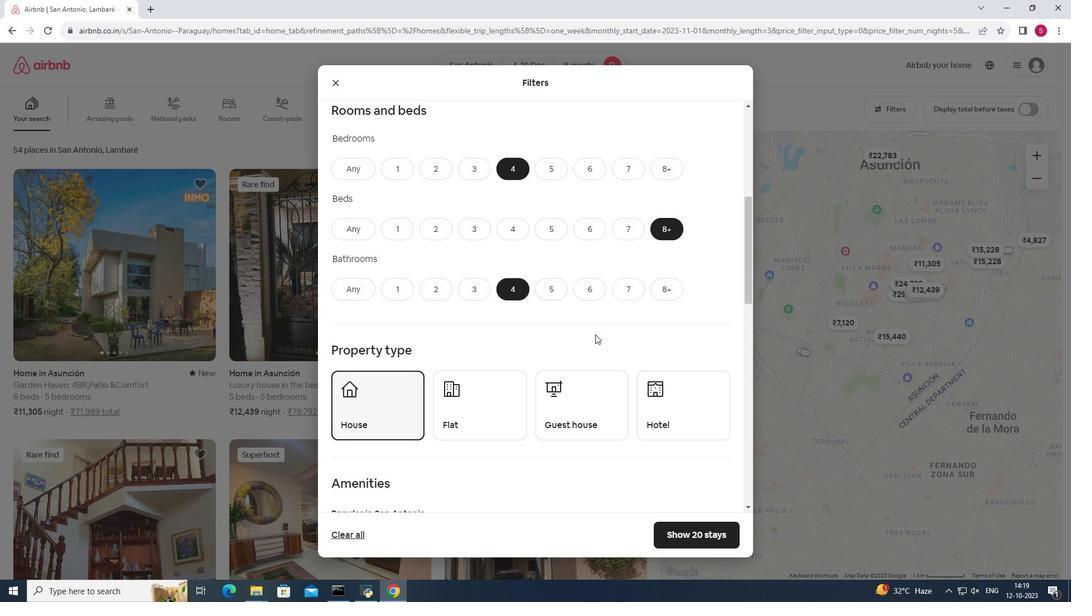 
Action: Mouse scrolled (595, 334) with delta (0, 0)
Screenshot: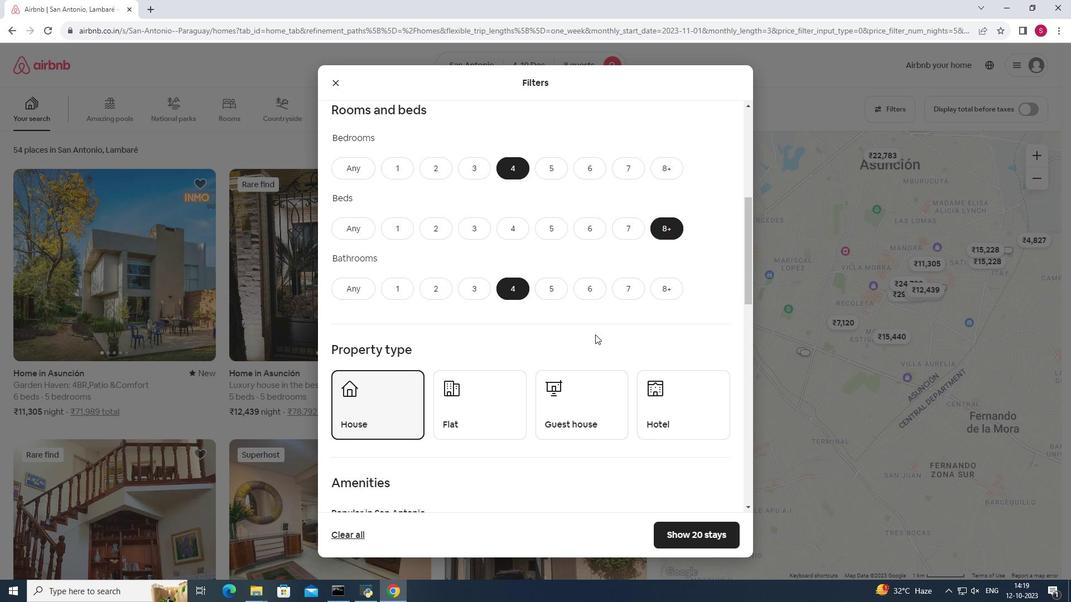 
Action: Mouse scrolled (595, 334) with delta (0, 0)
Screenshot: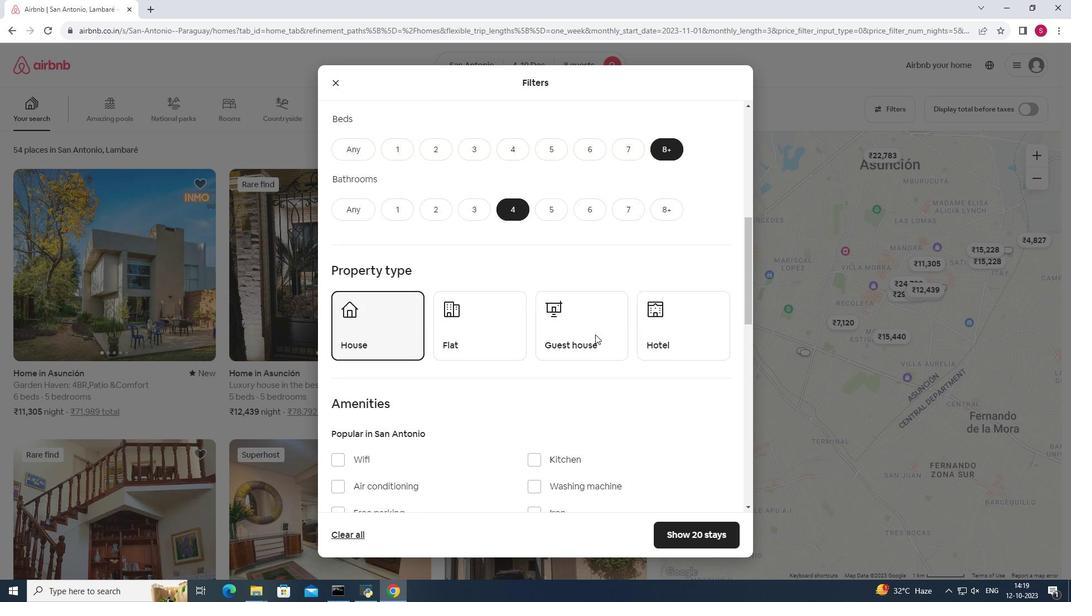 
Action: Mouse moved to (595, 335)
Screenshot: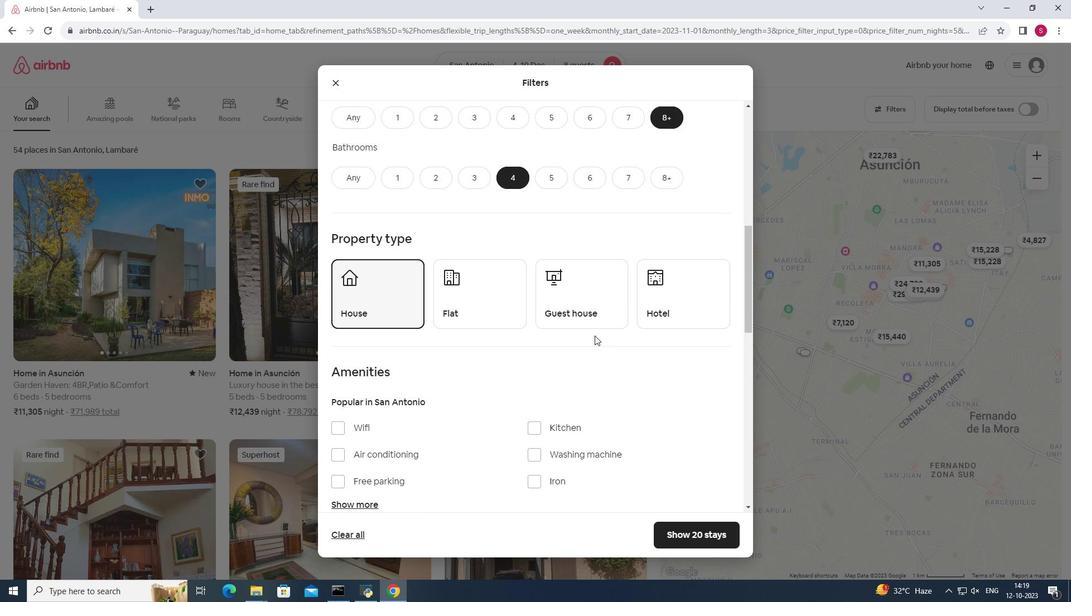 
Action: Mouse scrolled (595, 334) with delta (0, 0)
Screenshot: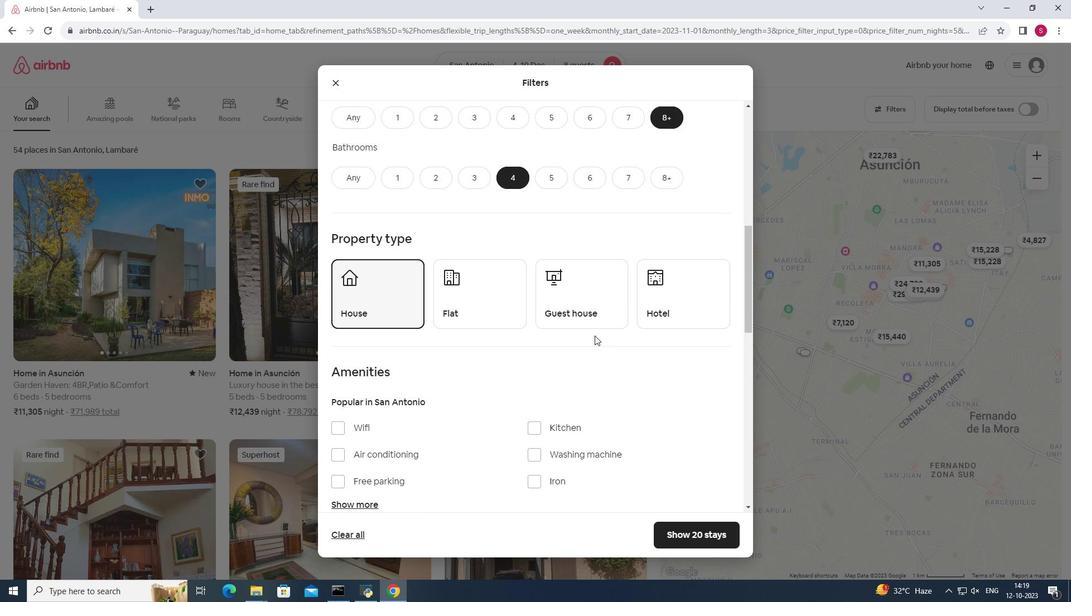 
Action: Mouse moved to (582, 334)
Screenshot: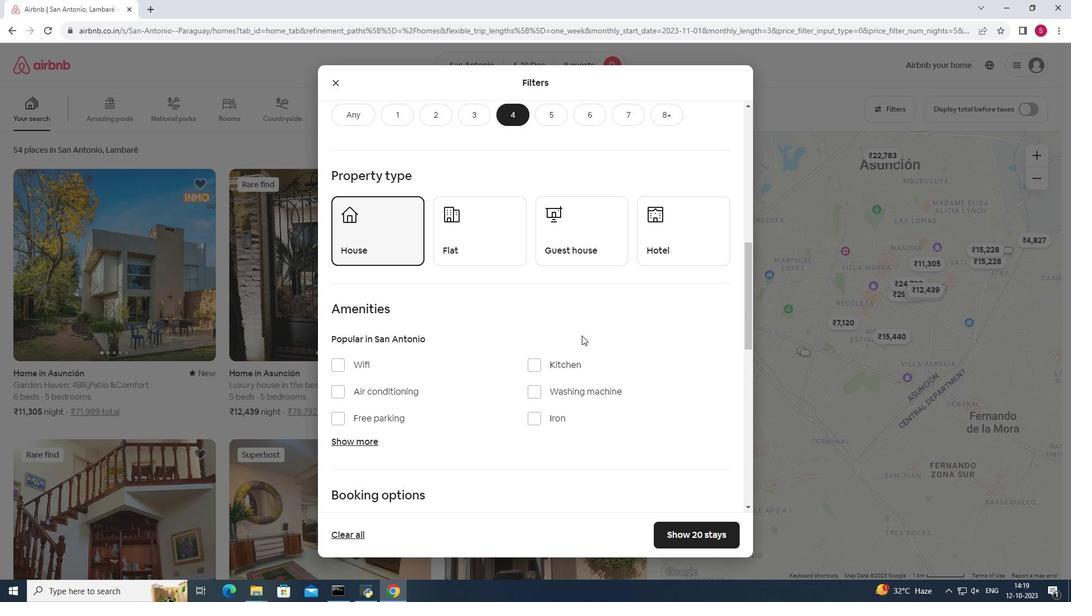 
Action: Mouse scrolled (582, 334) with delta (0, 0)
Screenshot: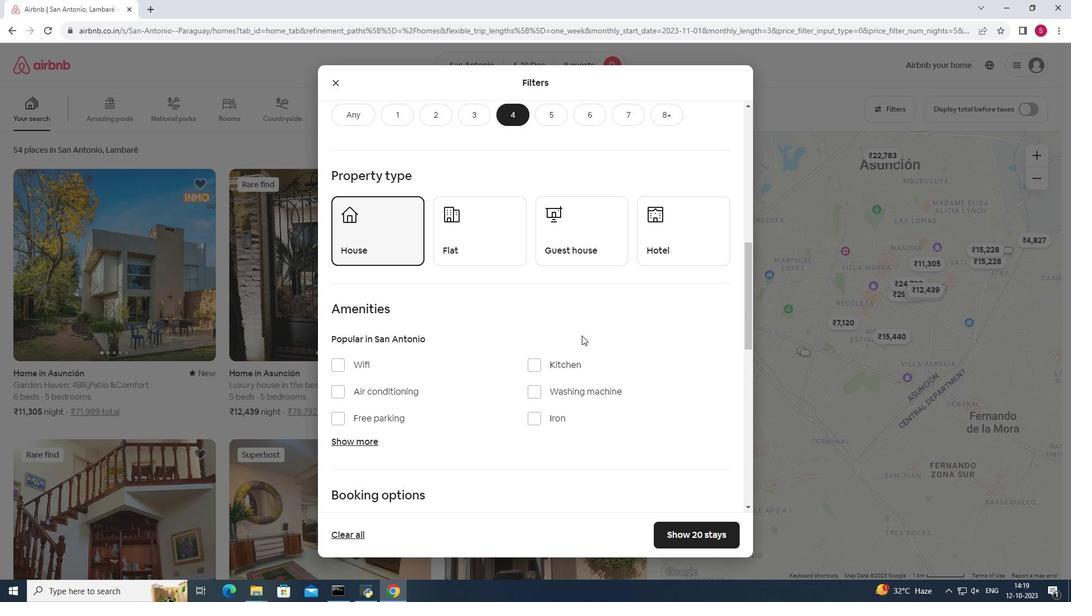 
Action: Mouse moved to (337, 318)
Screenshot: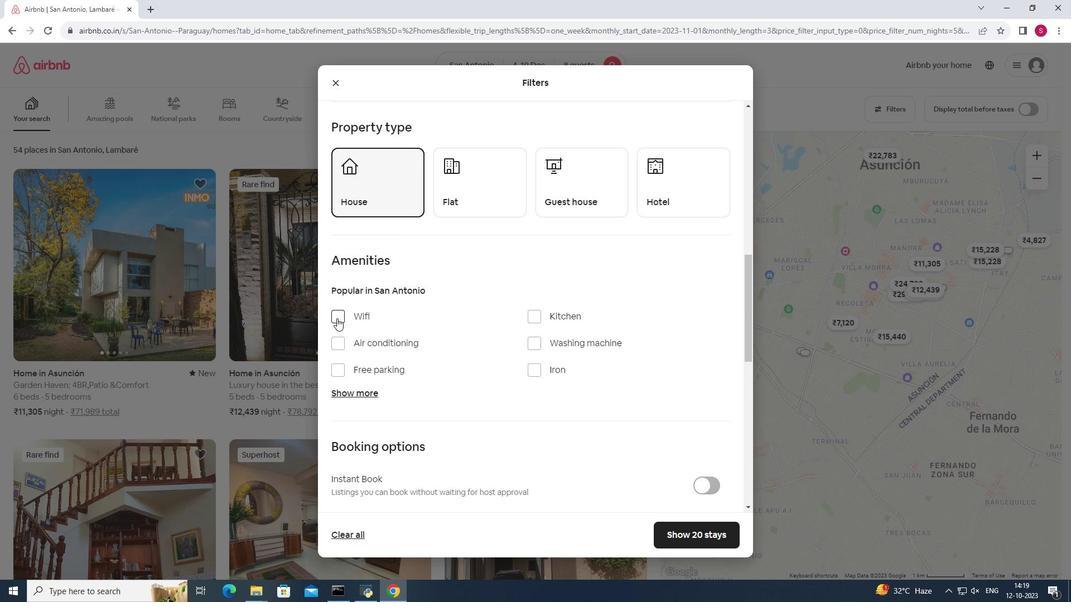 
Action: Mouse pressed left at (337, 318)
Screenshot: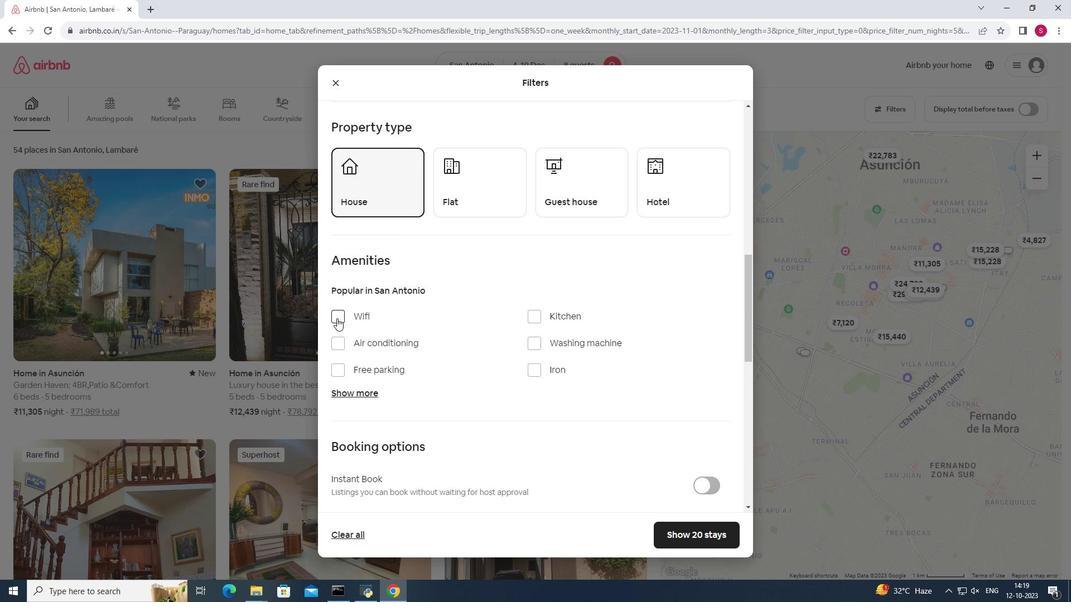 
Action: Mouse moved to (371, 390)
Screenshot: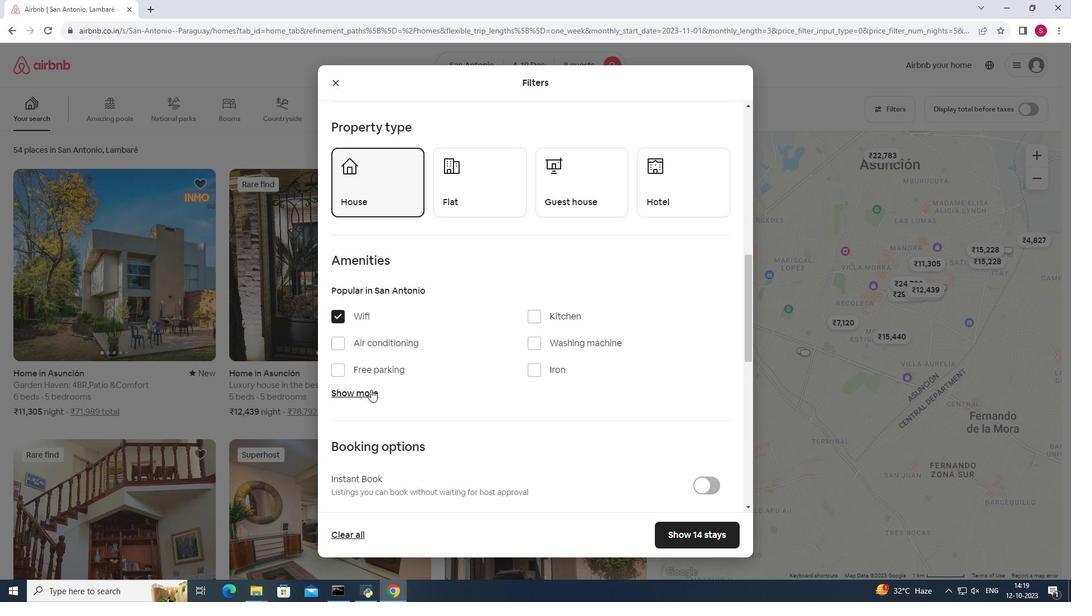 
Action: Mouse pressed left at (371, 390)
Screenshot: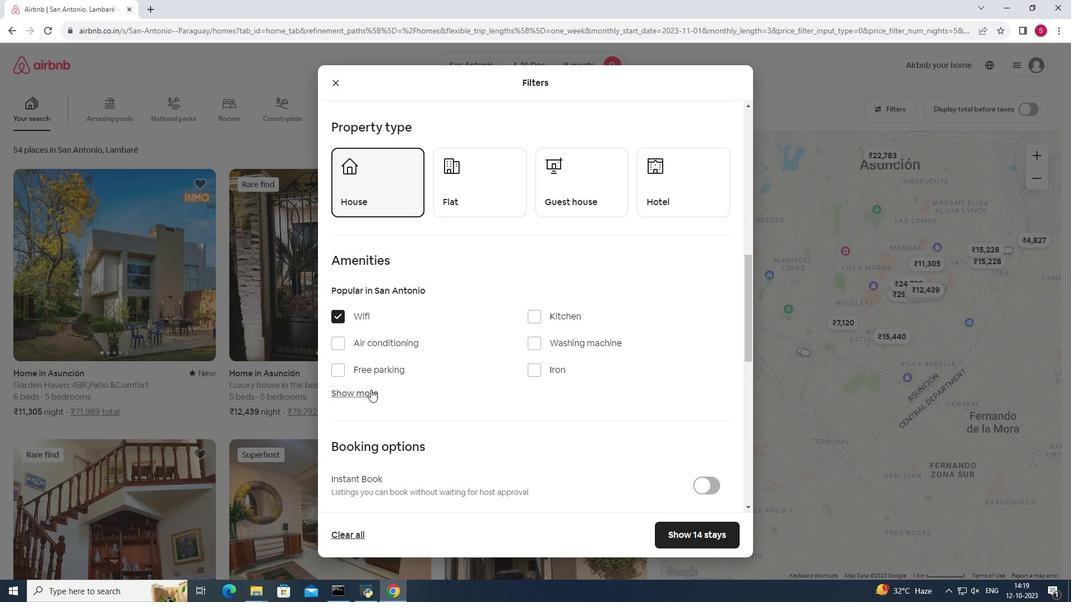 
Action: Mouse moved to (531, 461)
Screenshot: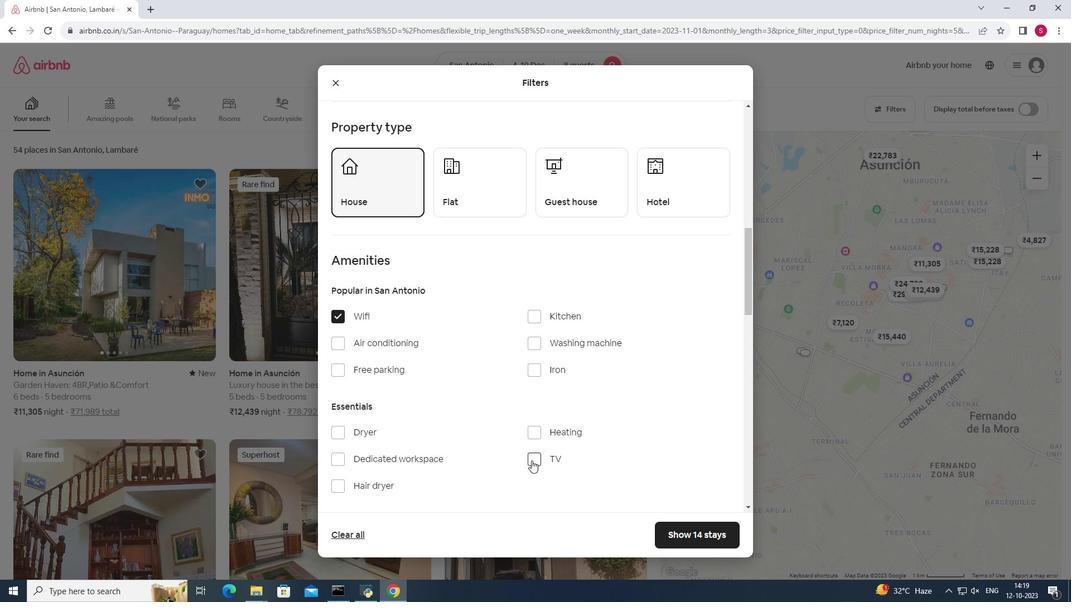 
Action: Mouse pressed left at (531, 461)
Screenshot: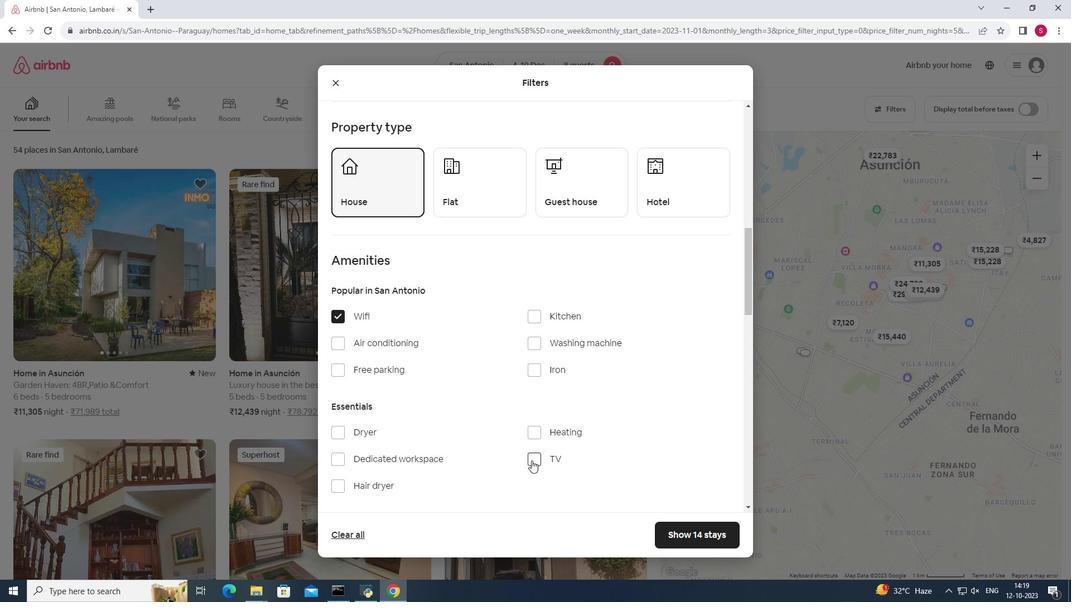 
Action: Mouse moved to (333, 376)
Screenshot: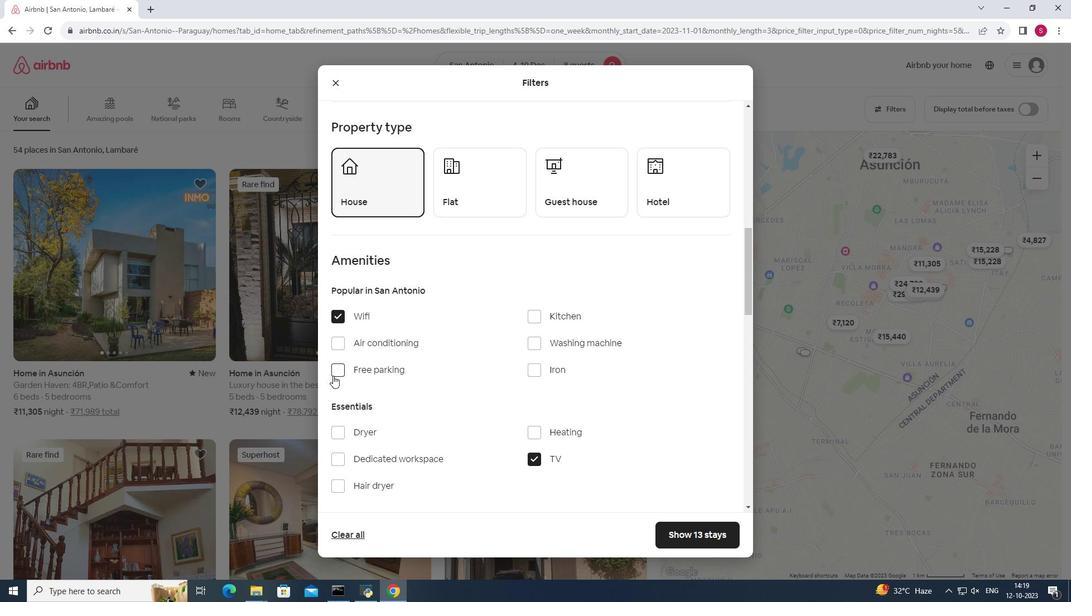 
Action: Mouse pressed left at (333, 376)
Screenshot: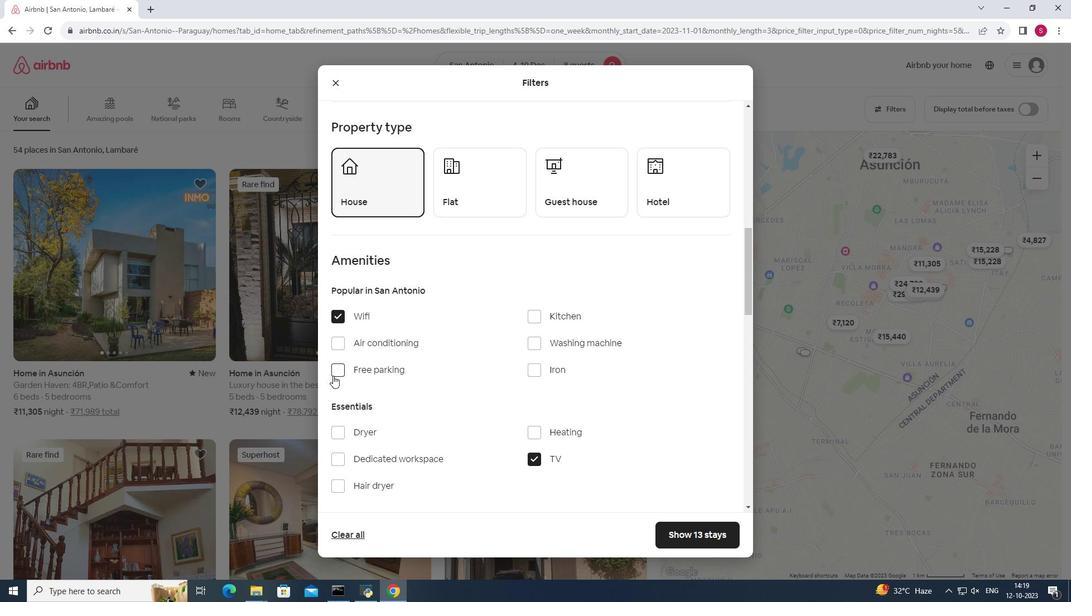 
Action: Mouse moved to (448, 359)
Screenshot: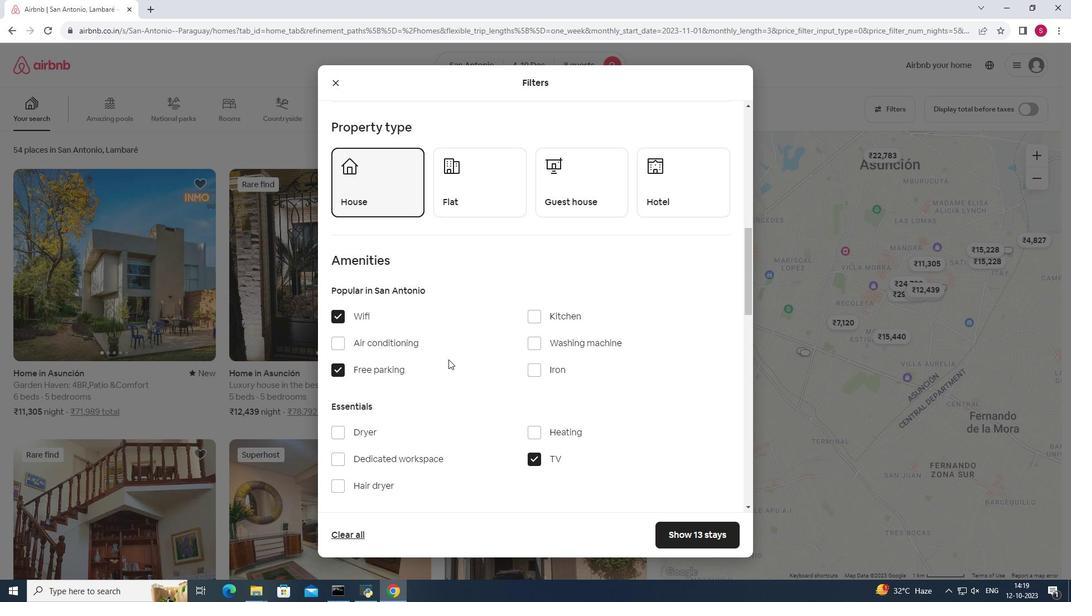 
Action: Mouse scrolled (448, 359) with delta (0, 0)
Screenshot: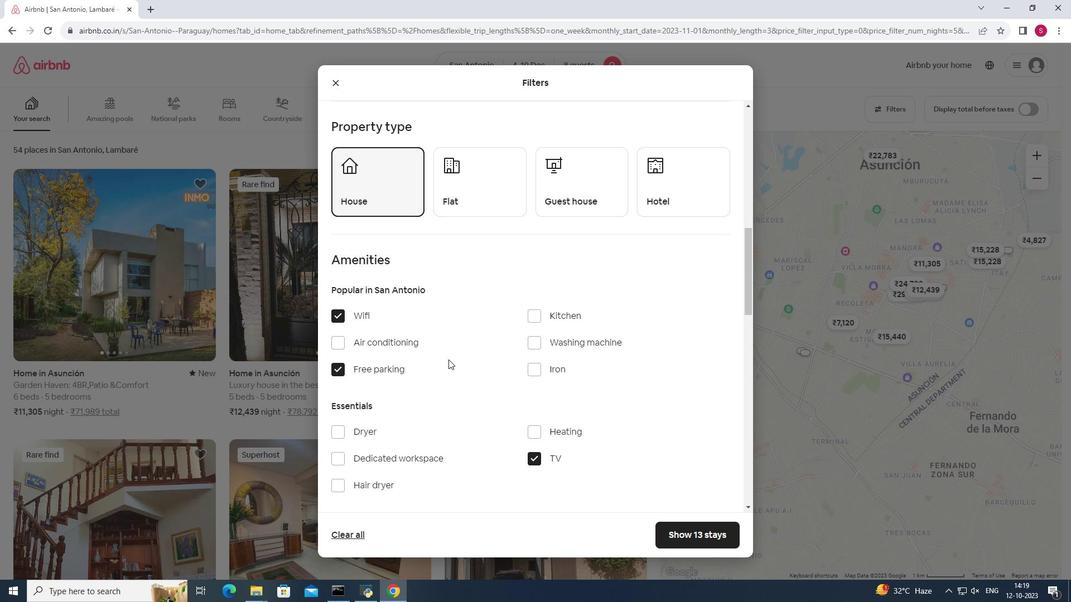 
Action: Mouse moved to (540, 389)
Screenshot: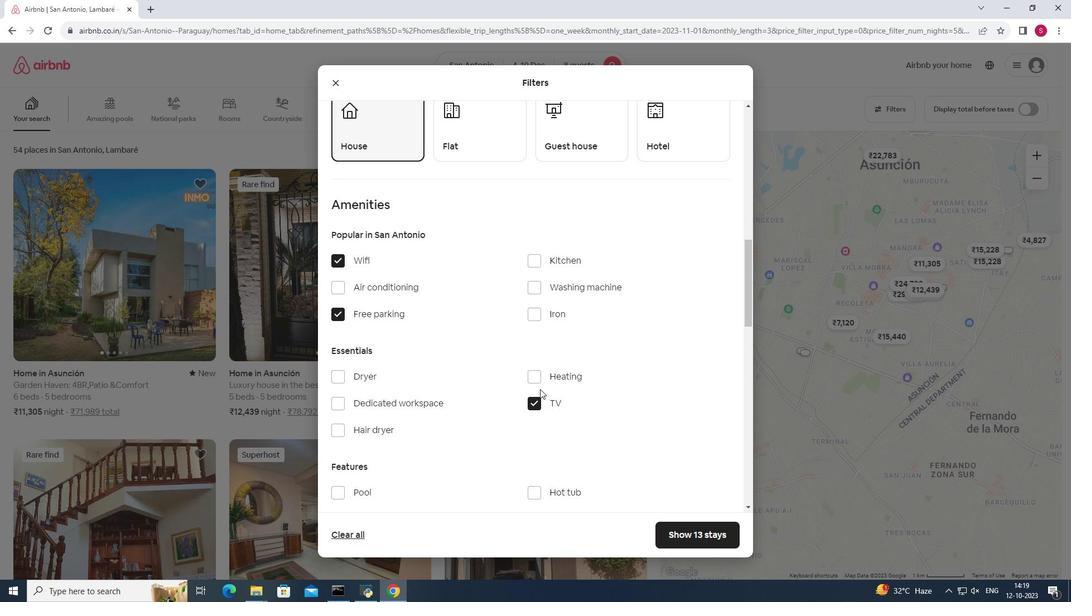 
Action: Mouse scrolled (540, 389) with delta (0, 0)
Screenshot: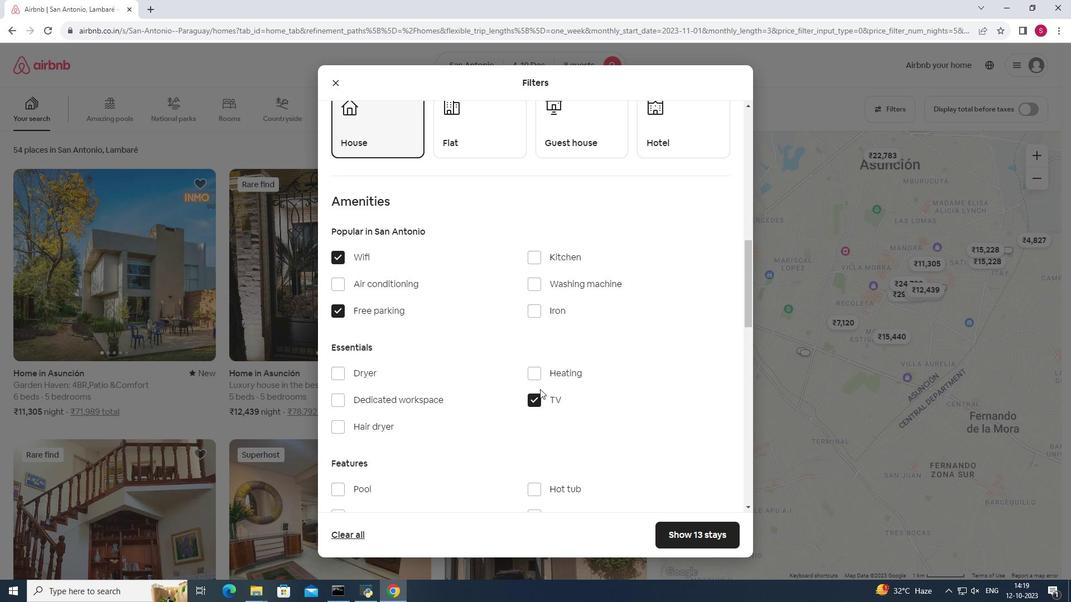 
Action: Mouse scrolled (540, 389) with delta (0, 0)
Screenshot: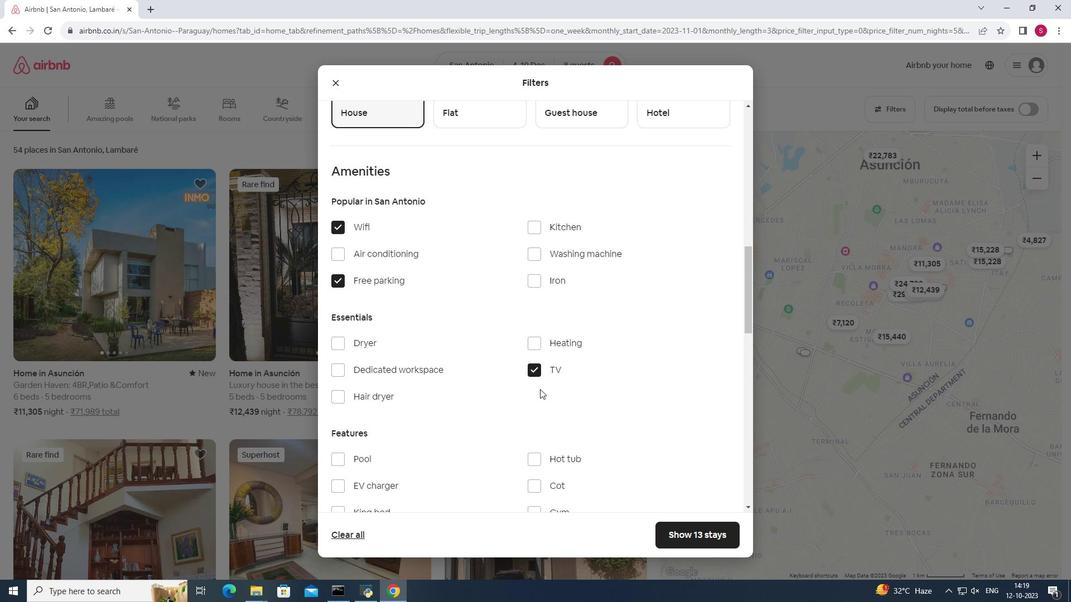 
Action: Mouse scrolled (540, 389) with delta (0, 0)
Screenshot: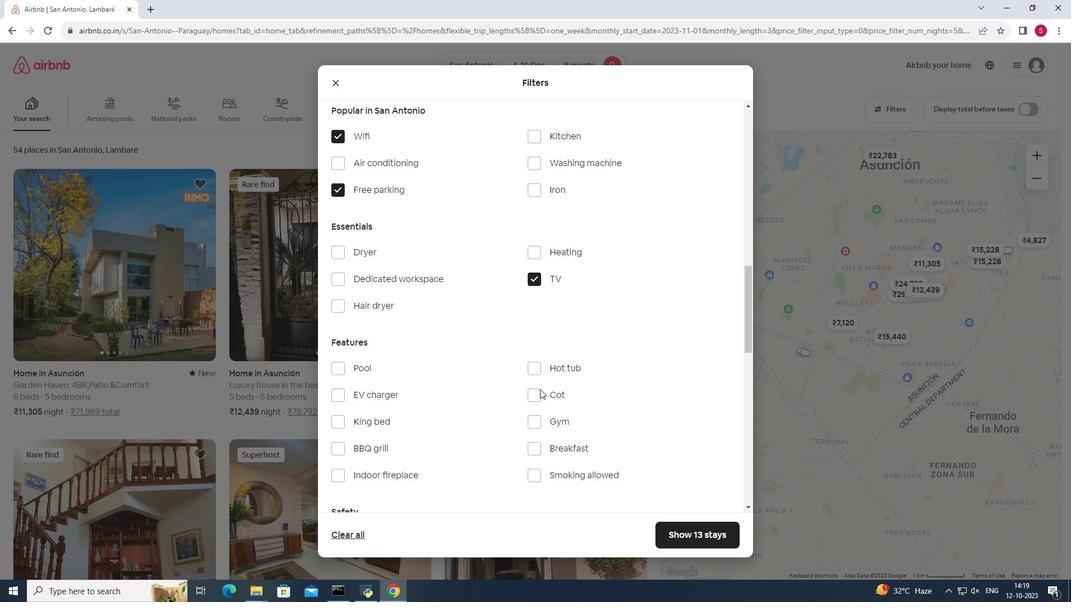 
Action: Mouse moved to (536, 383)
Screenshot: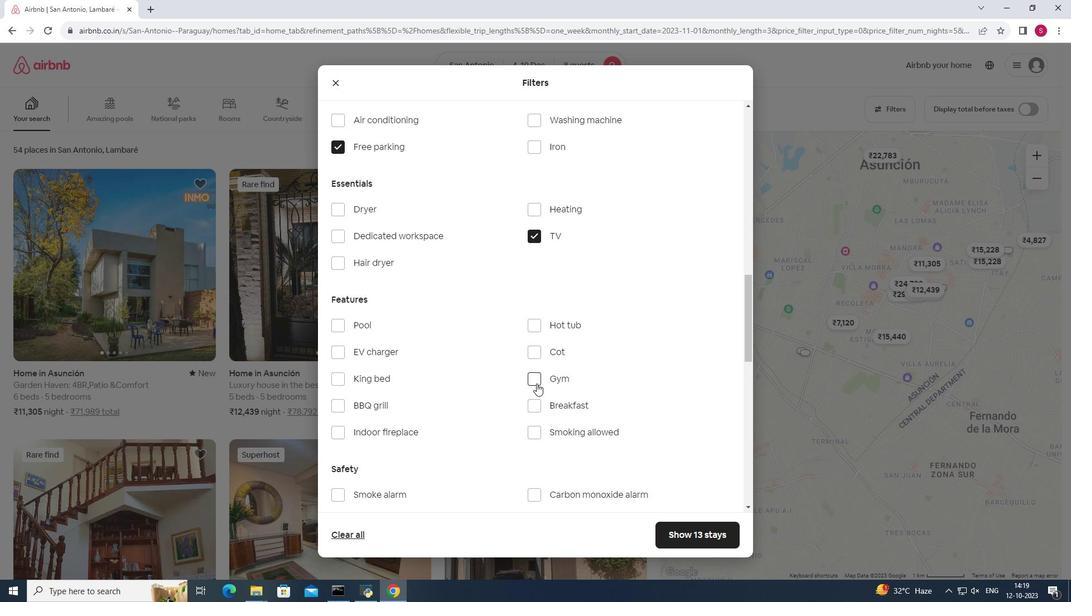 
Action: Mouse pressed left at (536, 383)
Screenshot: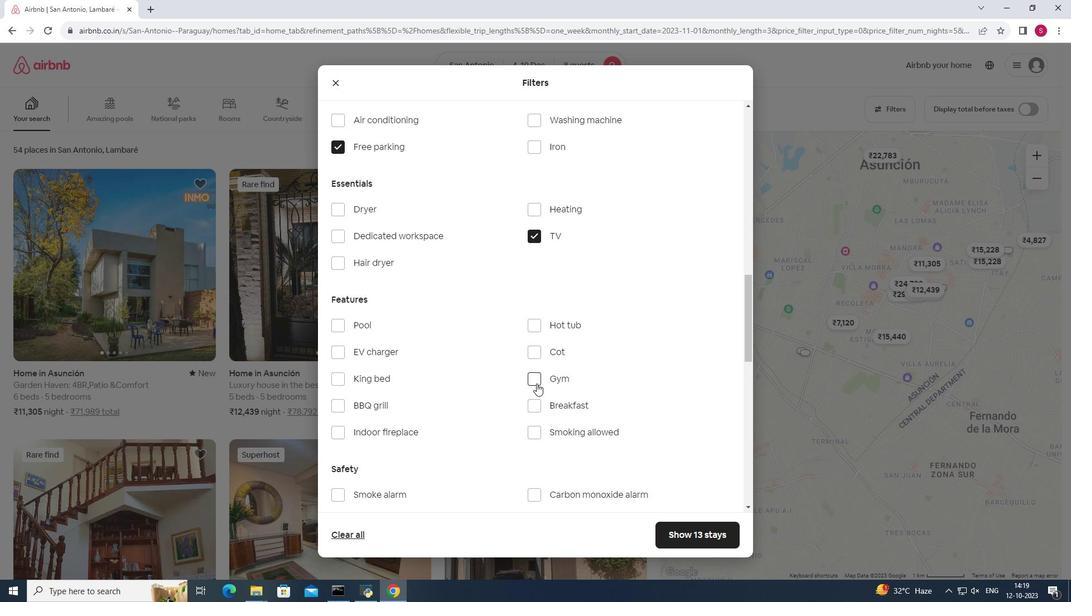 
Action: Mouse moved to (536, 406)
Screenshot: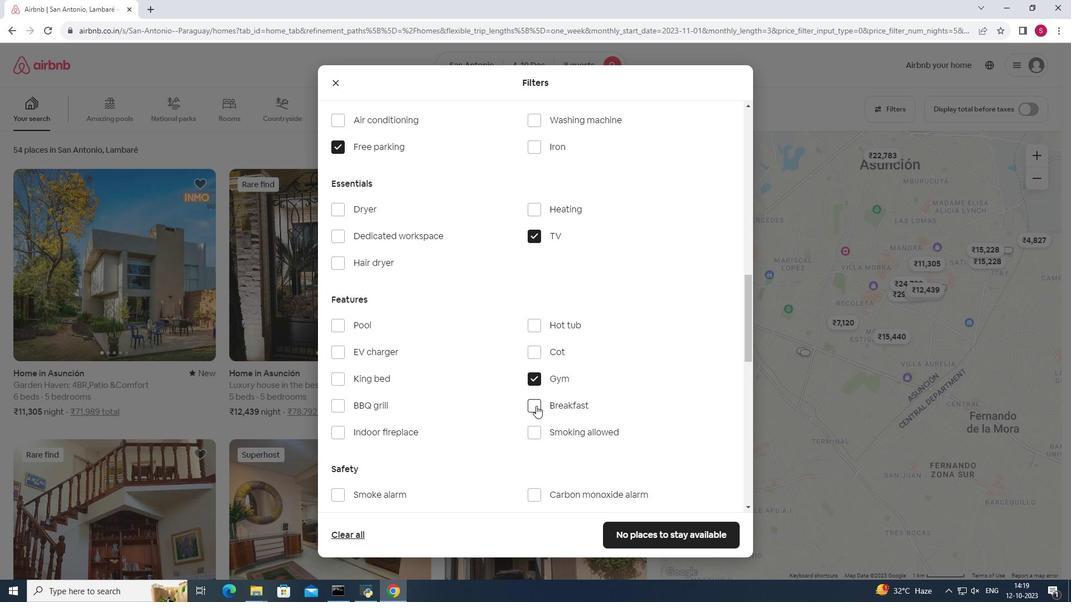 
Action: Mouse pressed left at (536, 406)
Screenshot: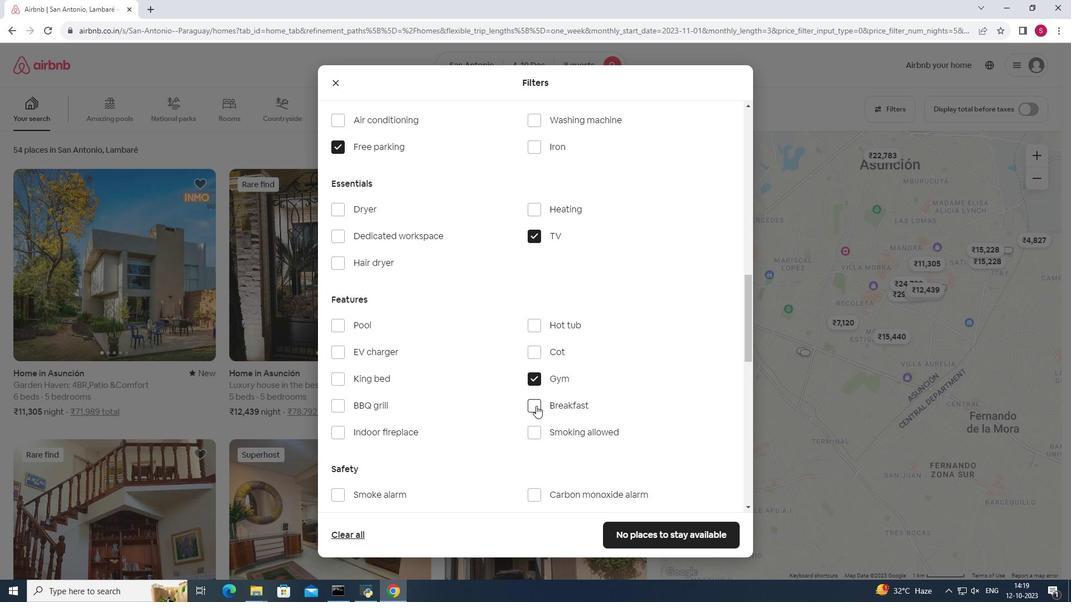 
Action: Mouse moved to (658, 538)
Screenshot: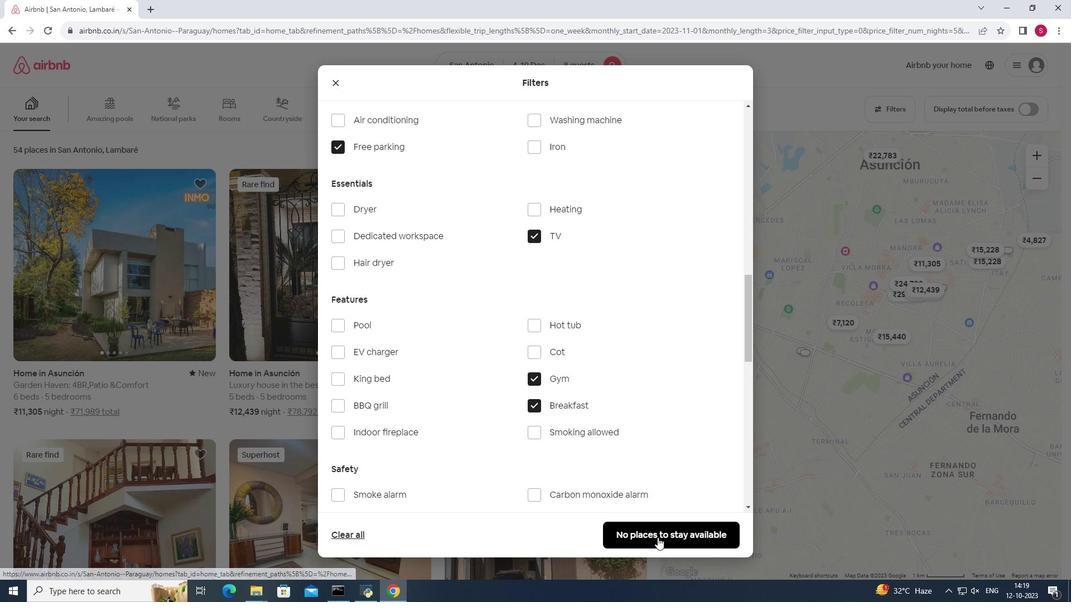 
Action: Mouse pressed left at (658, 538)
Screenshot: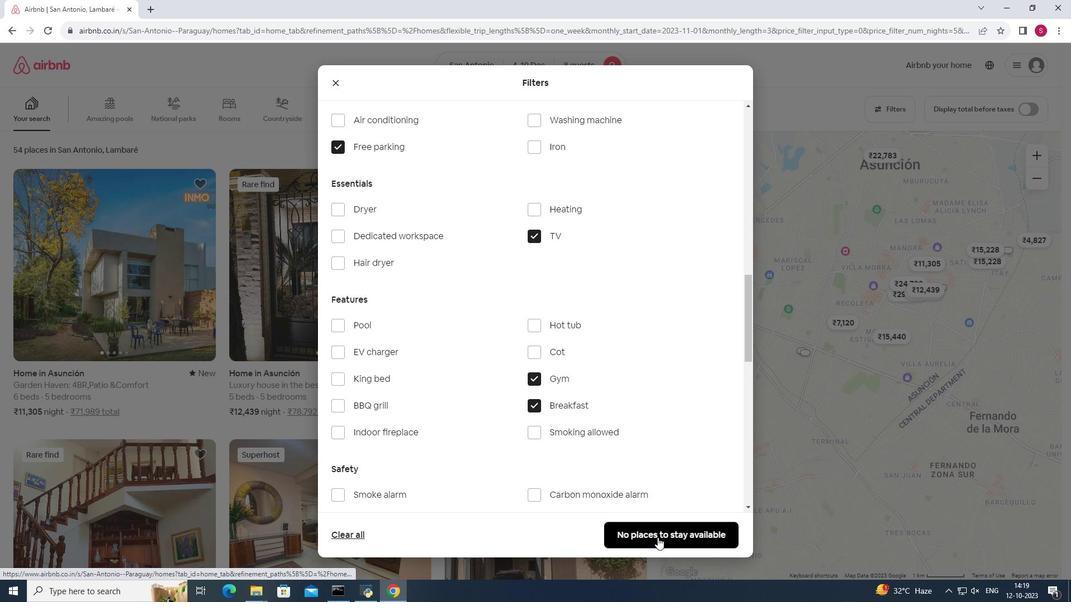 
Action: Mouse moved to (653, 535)
Screenshot: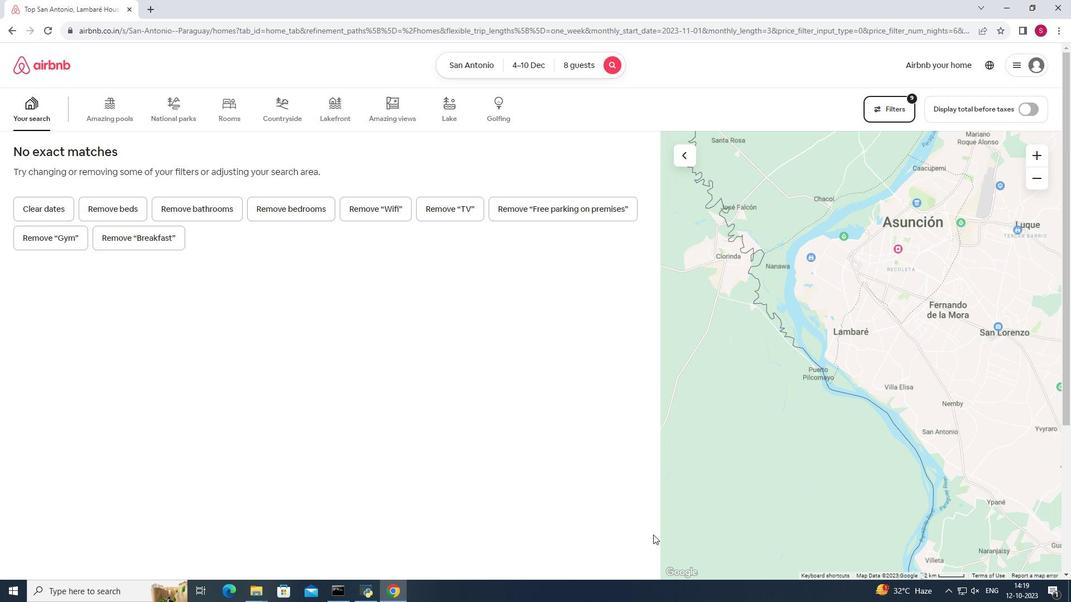 
